 Task: Look for space in Catu, Brazil from 5th September, 2023 to 12th September, 2023 for 2 adults in price range Rs.10000 to Rs.15000.  With 1  bedroom having 1 bed and 1 bathroom. Property type can be house, flat, guest house, hotel. Booking option can be shelf check-in. Required host language is Spanish.
Action: Mouse moved to (444, 97)
Screenshot: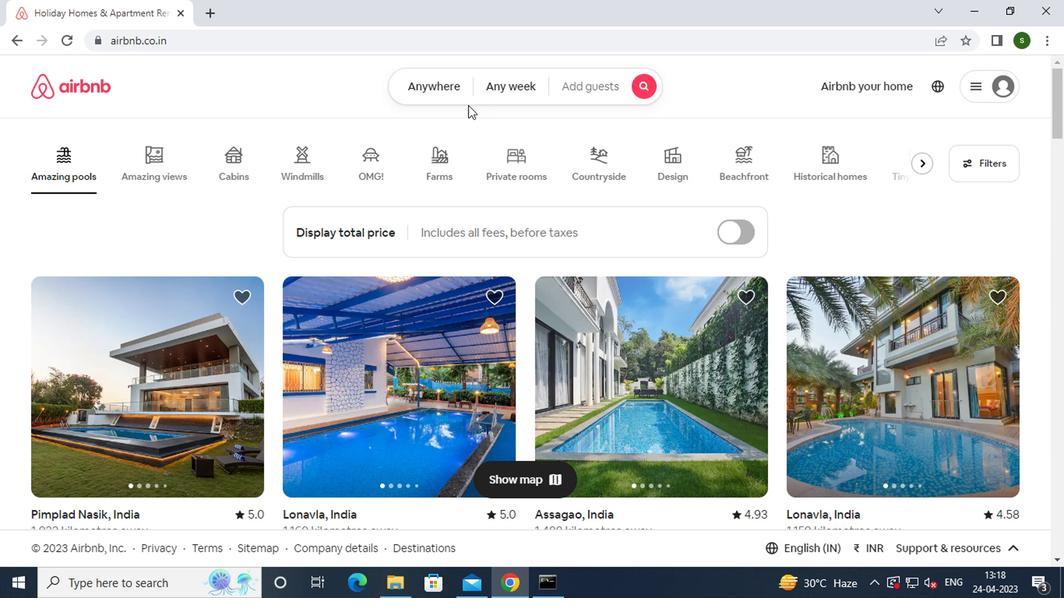 
Action: Mouse pressed left at (444, 97)
Screenshot: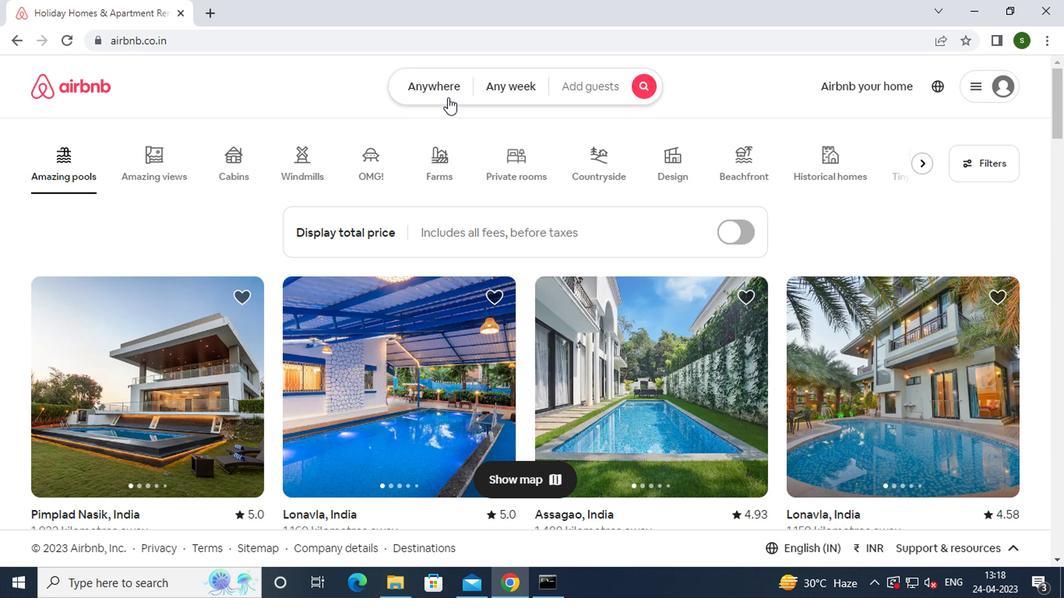 
Action: Mouse moved to (349, 145)
Screenshot: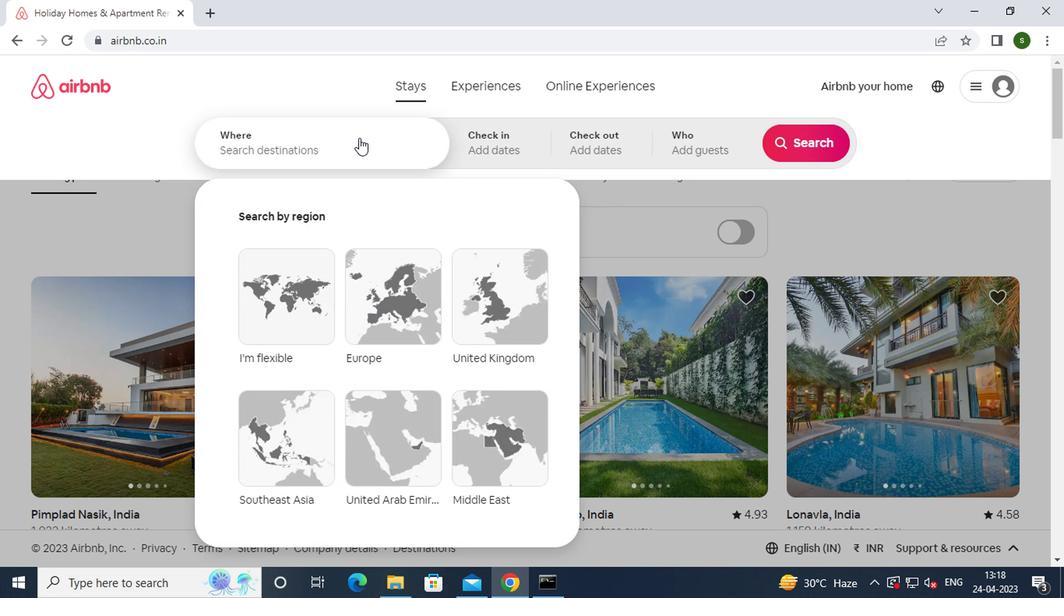 
Action: Mouse pressed left at (349, 145)
Screenshot: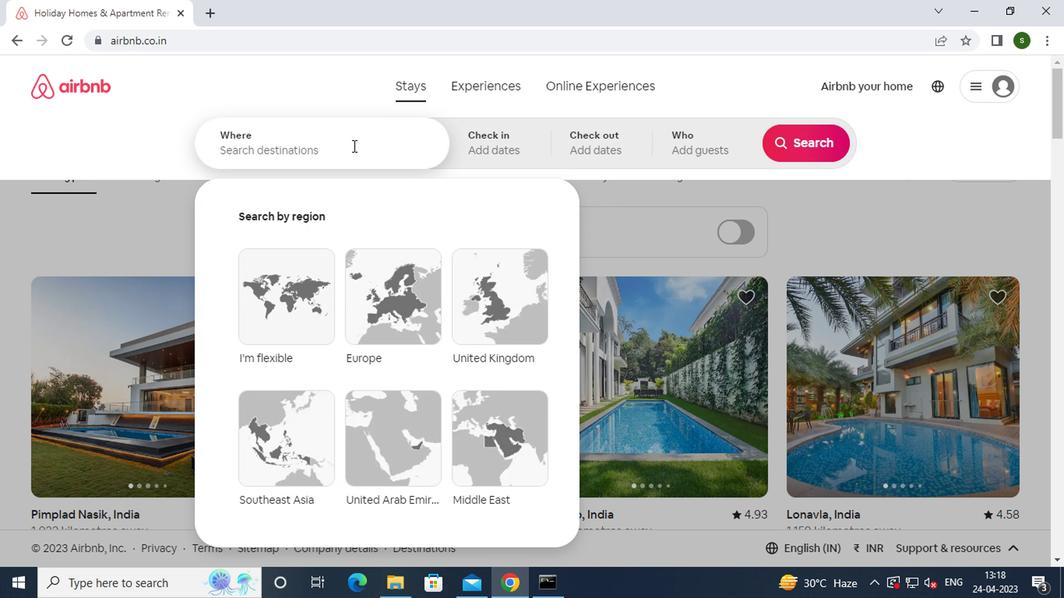 
Action: Key pressed c<Key.caps_lock>atu,<Key.space><Key.caps_lock>b<Key.caps_lock>razil<Key.enter>
Screenshot: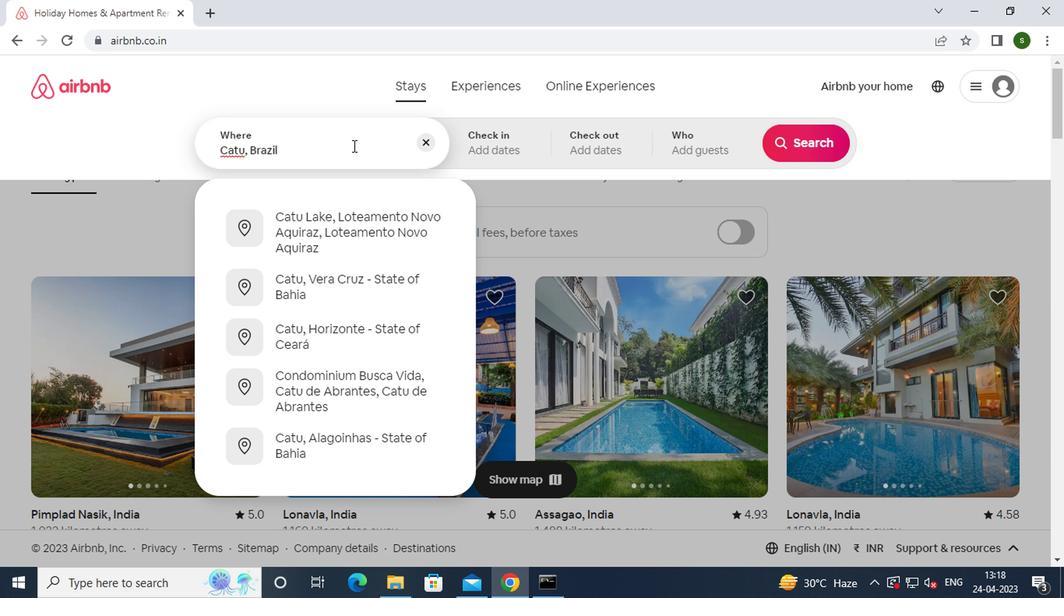 
Action: Mouse moved to (789, 268)
Screenshot: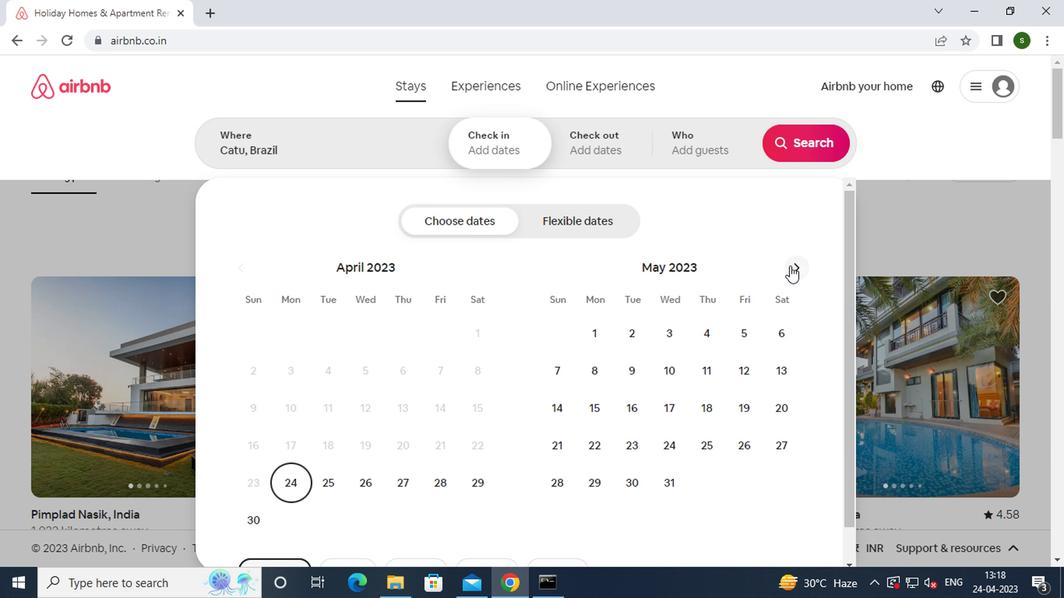 
Action: Mouse pressed left at (789, 268)
Screenshot: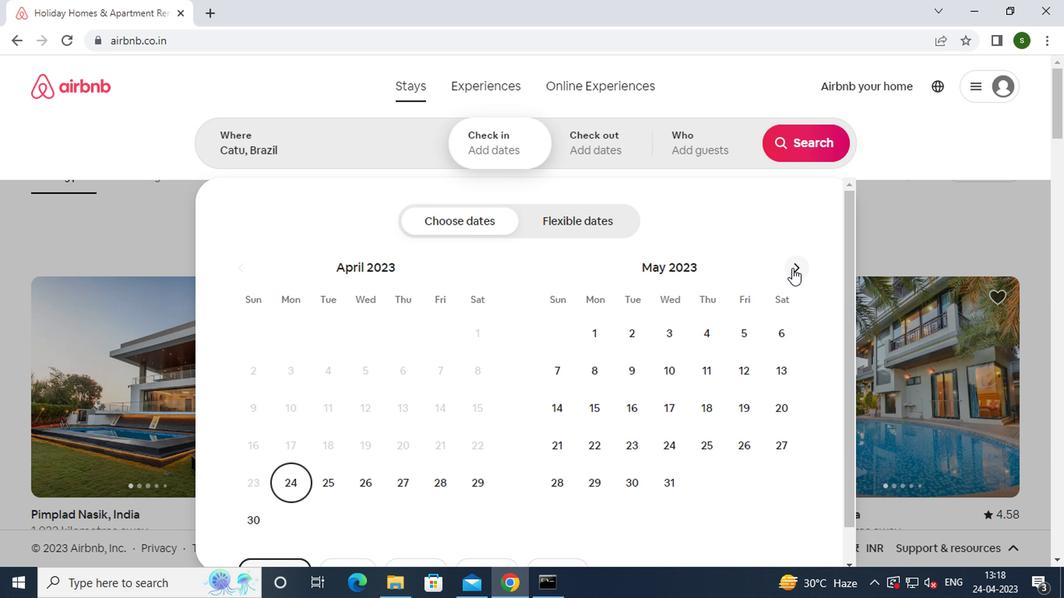 
Action: Mouse pressed left at (789, 268)
Screenshot: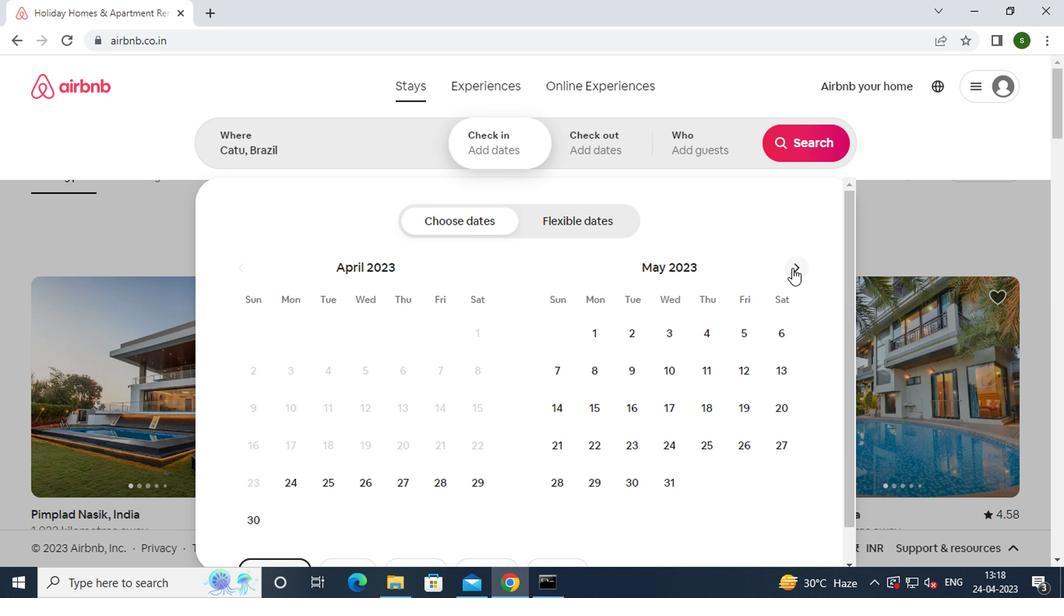 
Action: Mouse pressed left at (789, 268)
Screenshot: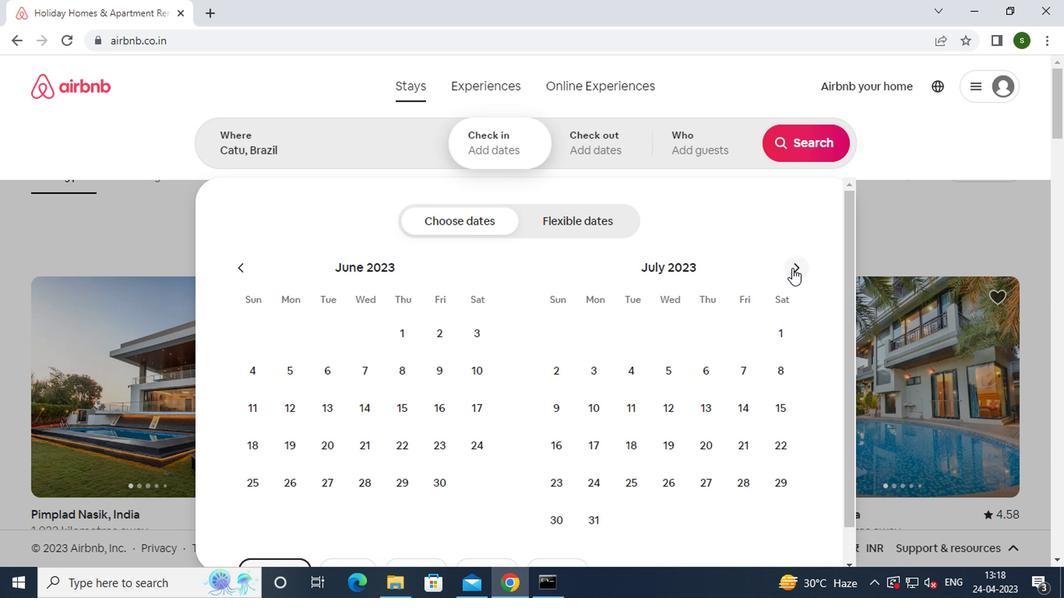 
Action: Mouse pressed left at (789, 268)
Screenshot: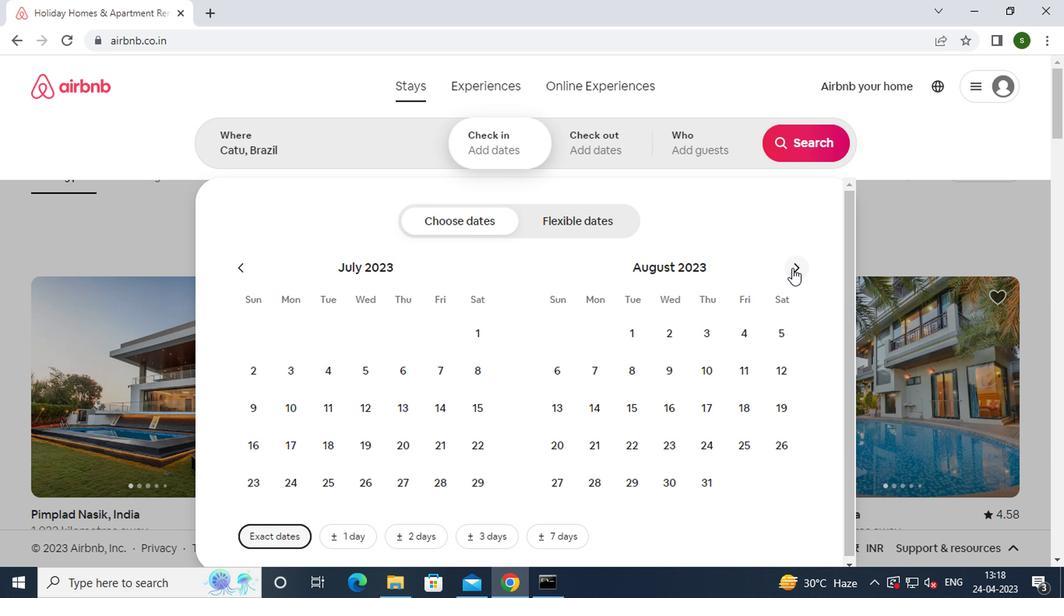 
Action: Mouse moved to (629, 373)
Screenshot: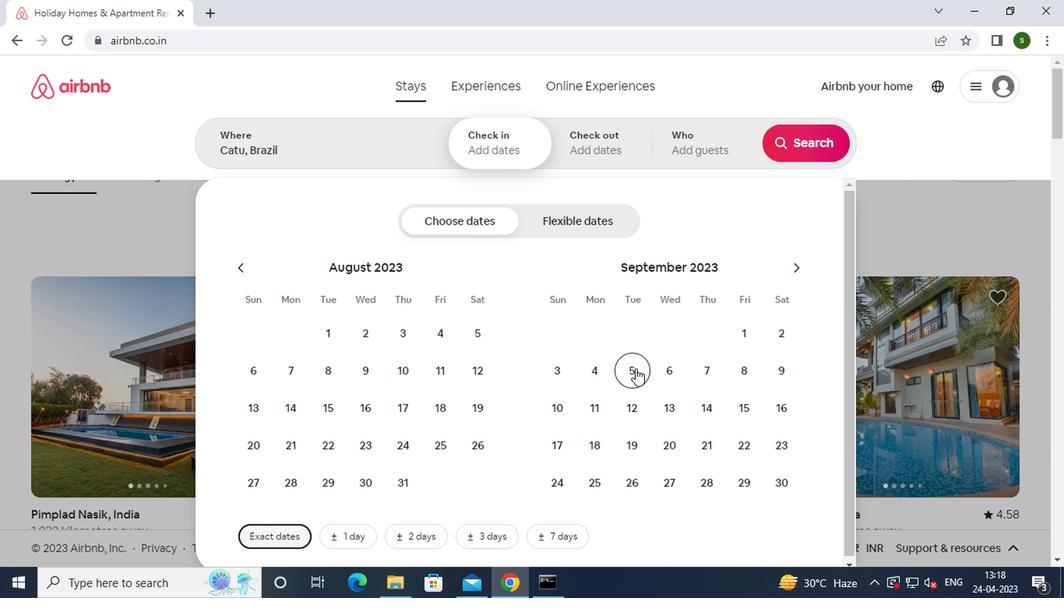 
Action: Mouse pressed left at (629, 373)
Screenshot: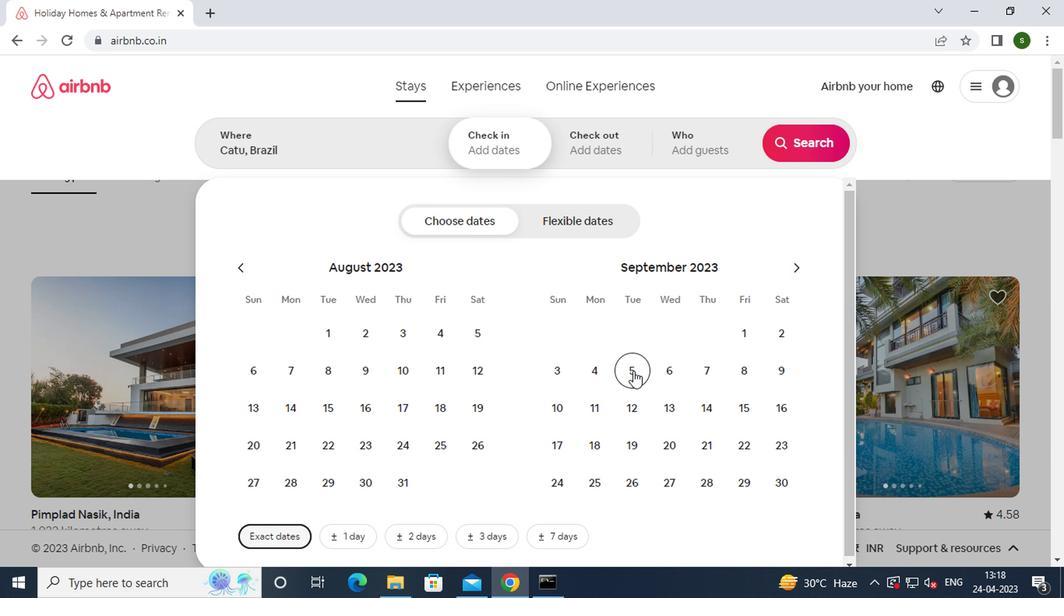 
Action: Mouse moved to (624, 407)
Screenshot: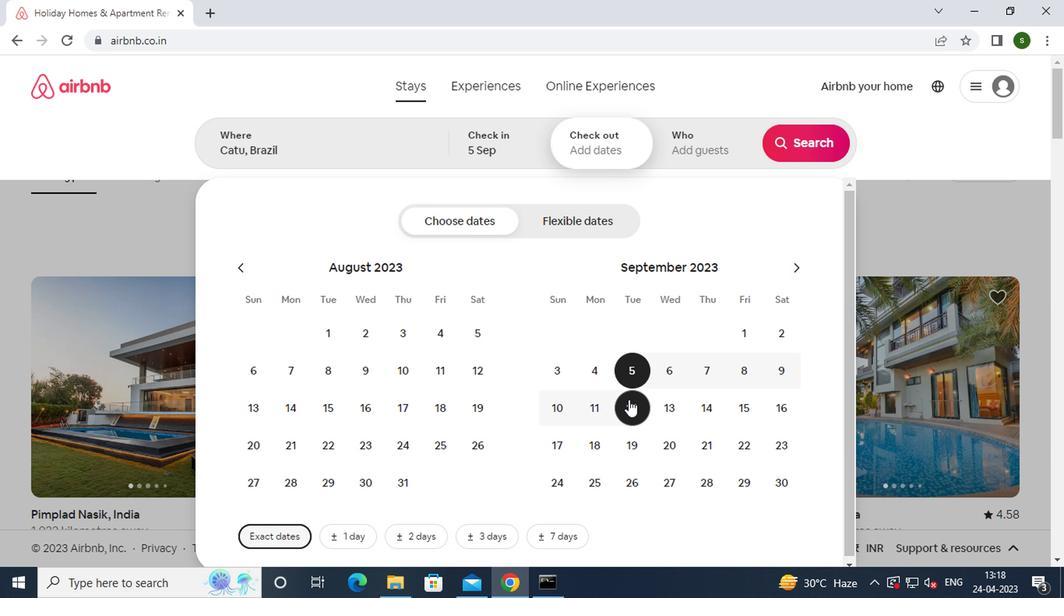 
Action: Mouse pressed left at (624, 407)
Screenshot: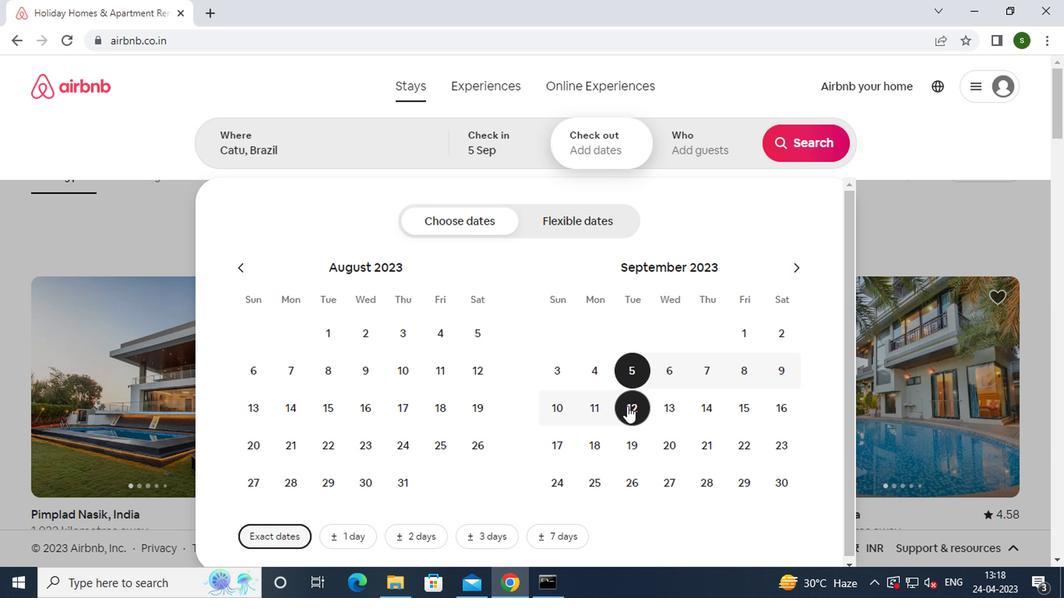 
Action: Mouse moved to (693, 138)
Screenshot: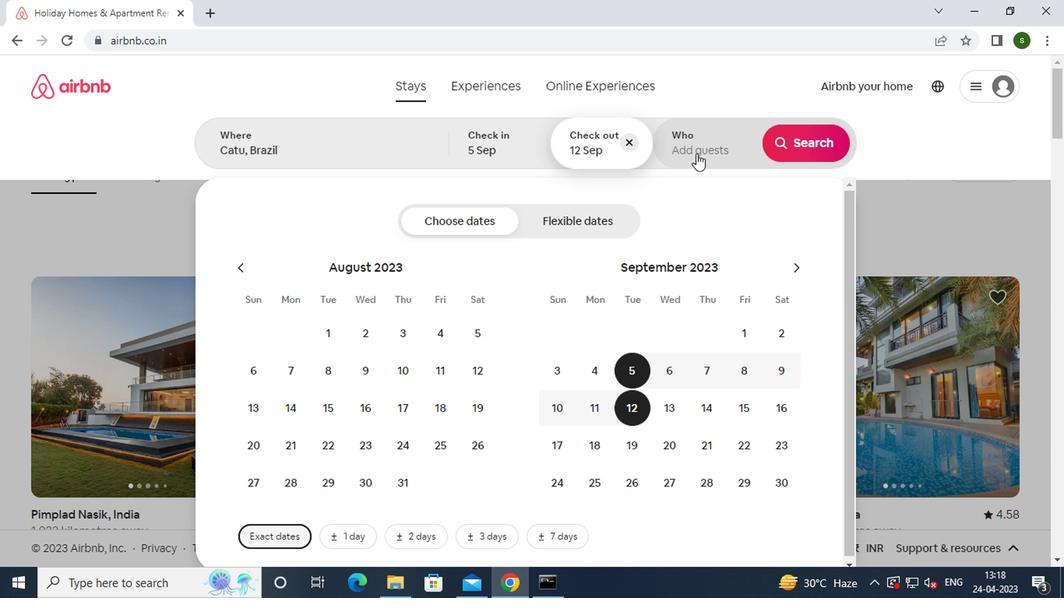 
Action: Mouse pressed left at (693, 138)
Screenshot: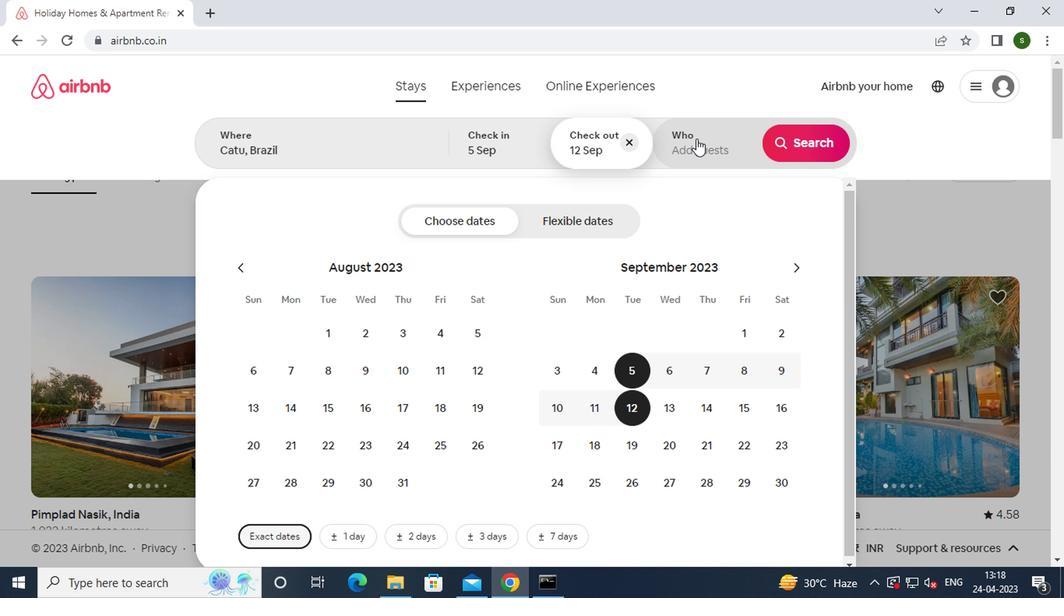 
Action: Mouse moved to (814, 223)
Screenshot: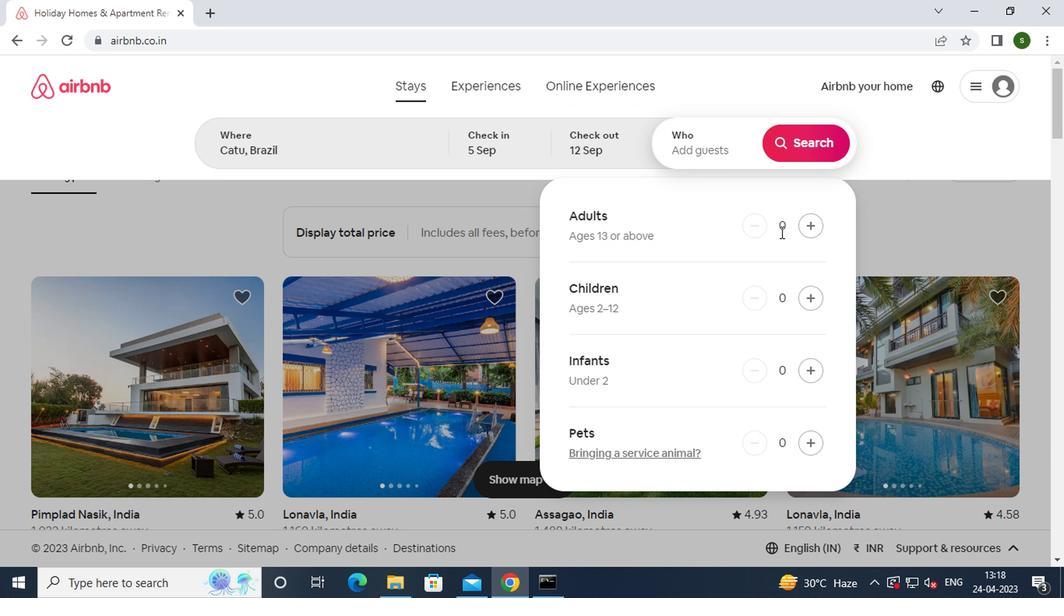 
Action: Mouse pressed left at (814, 223)
Screenshot: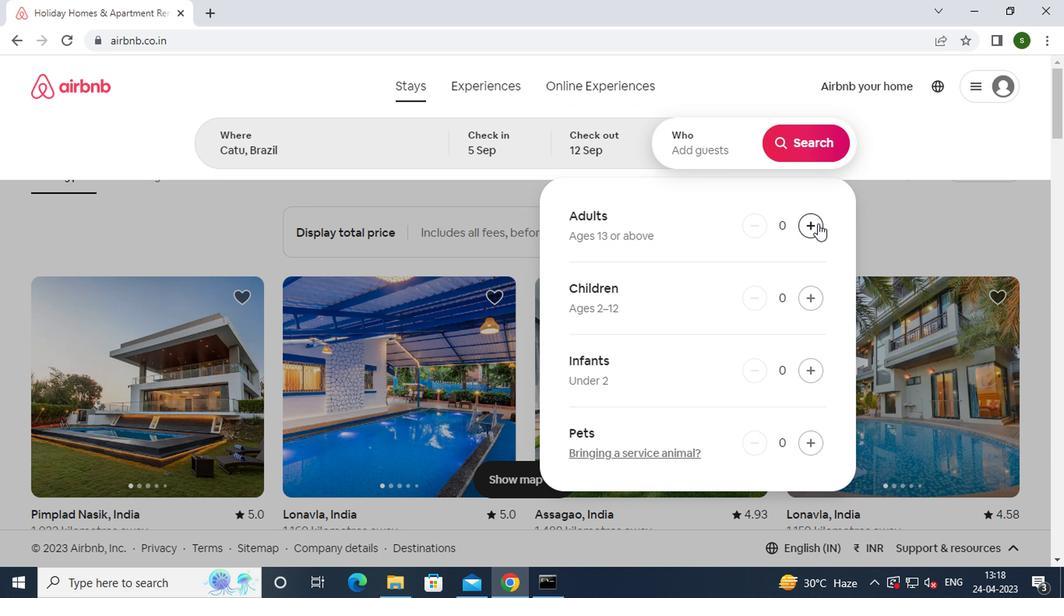 
Action: Mouse pressed left at (814, 223)
Screenshot: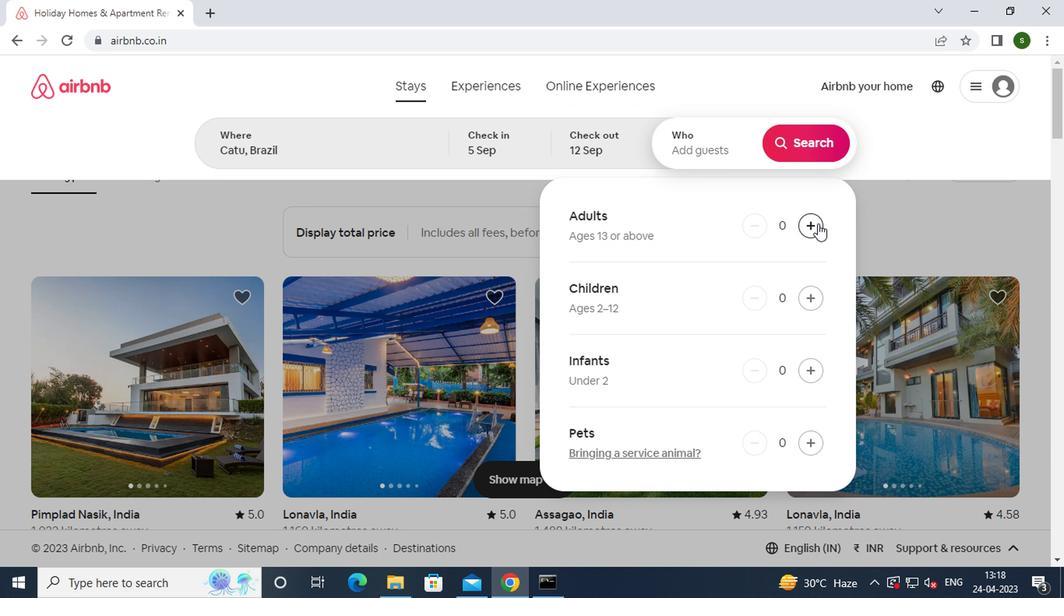 
Action: Mouse moved to (801, 151)
Screenshot: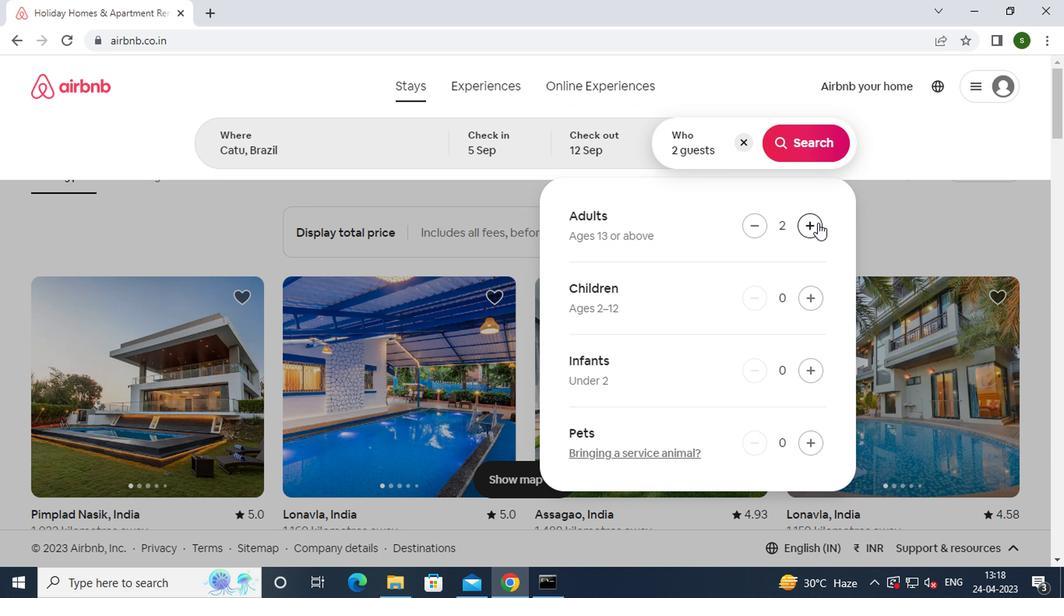 
Action: Mouse pressed left at (801, 151)
Screenshot: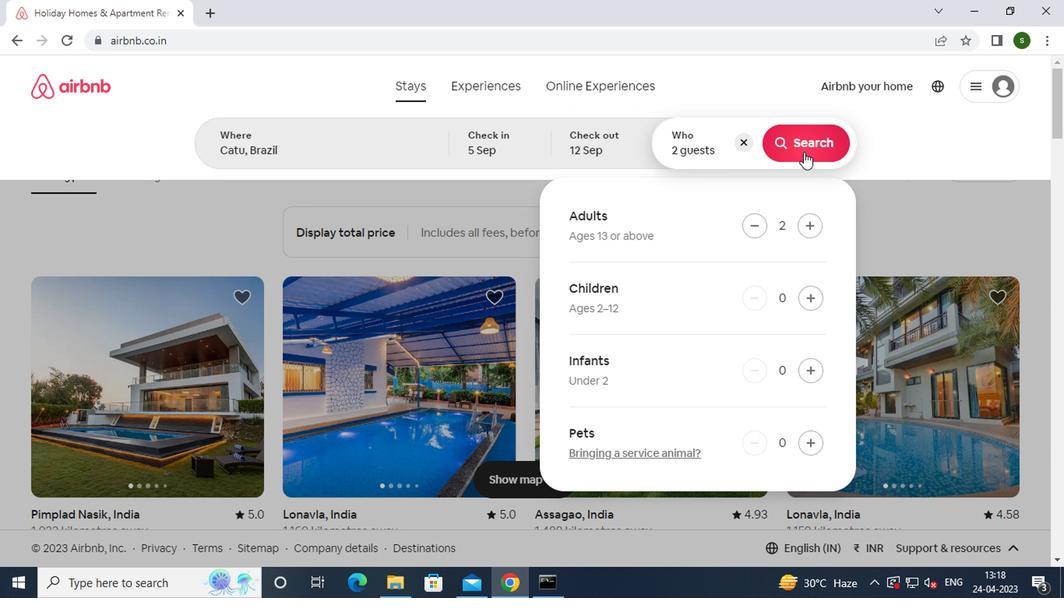 
Action: Mouse moved to (966, 140)
Screenshot: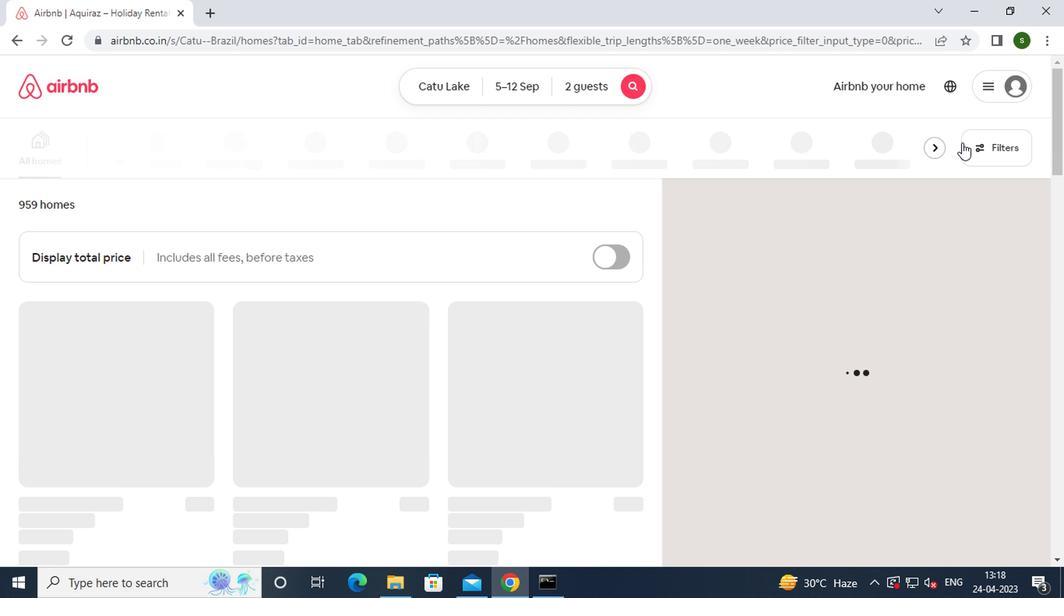 
Action: Mouse pressed left at (966, 140)
Screenshot: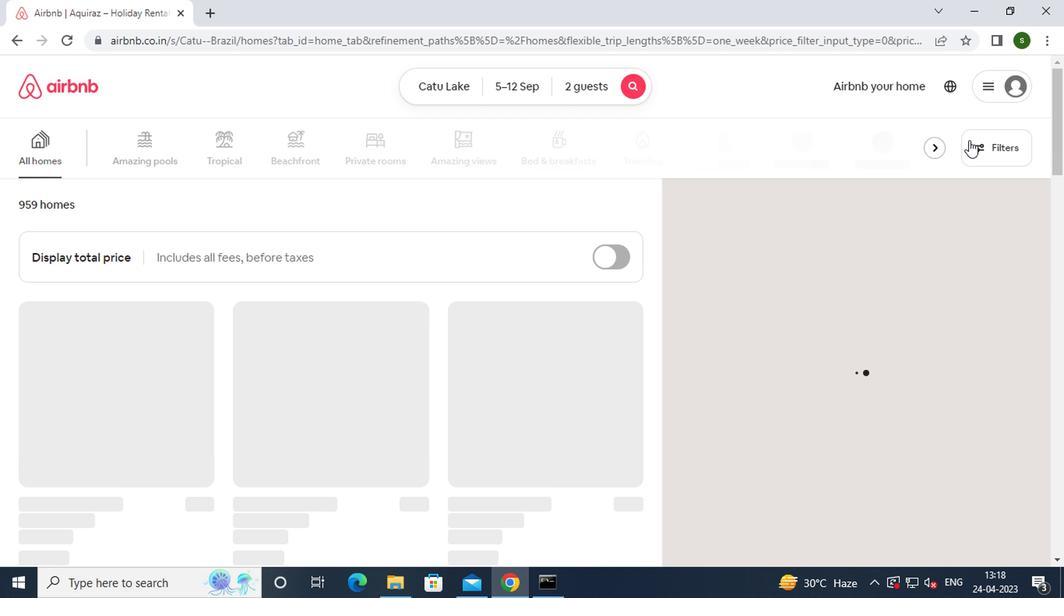 
Action: Mouse moved to (402, 354)
Screenshot: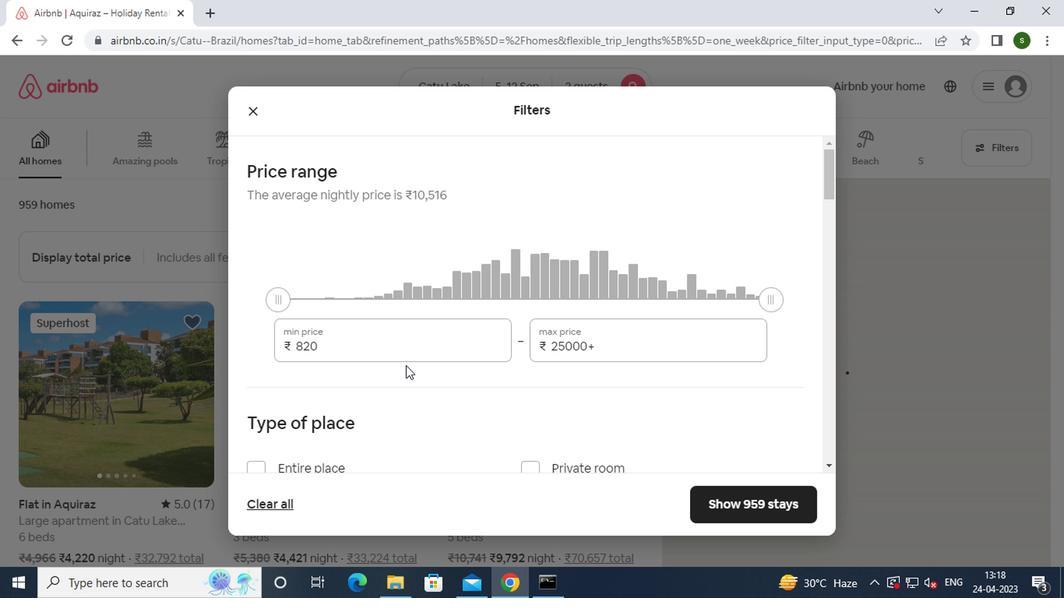 
Action: Mouse pressed left at (402, 354)
Screenshot: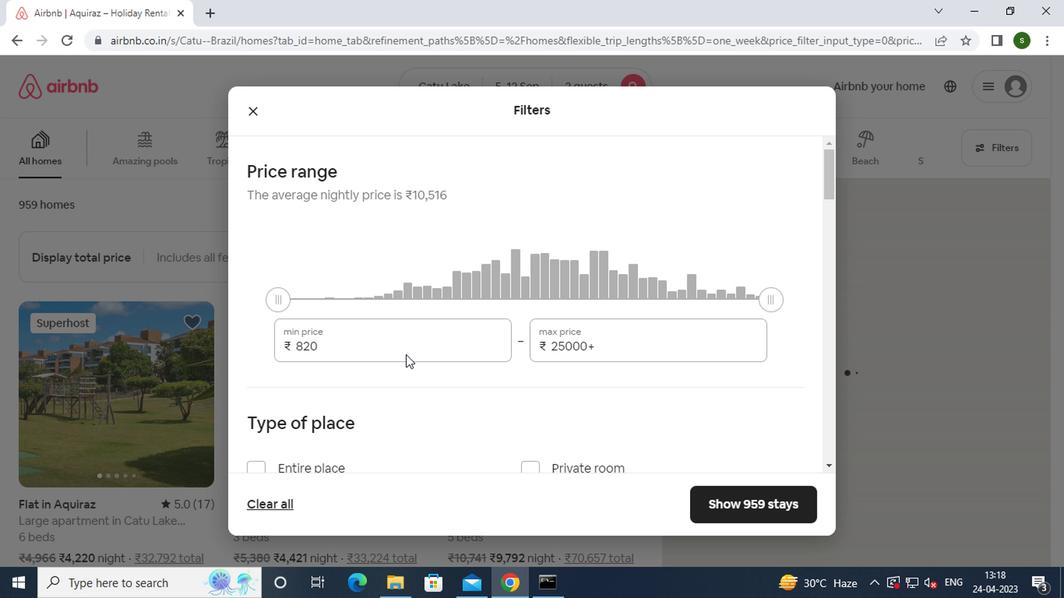 
Action: Mouse moved to (406, 348)
Screenshot: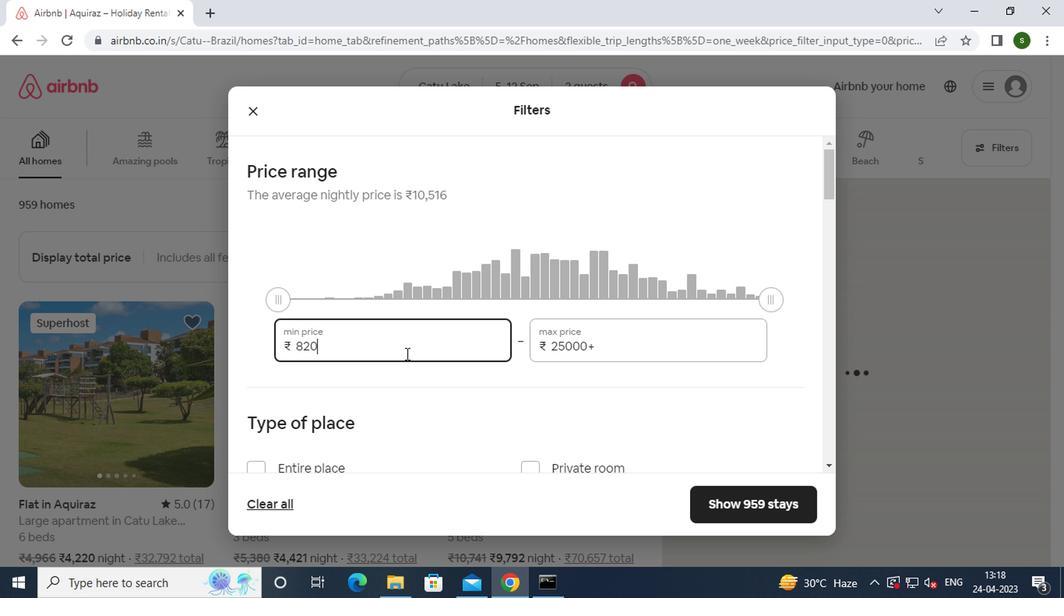 
Action: Key pressed <Key.backspace><Key.backspace><Key.backspace><Key.backspace><Key.backspace><Key.backspace><Key.backspace><Key.backspace><Key.backspace>10000
Screenshot: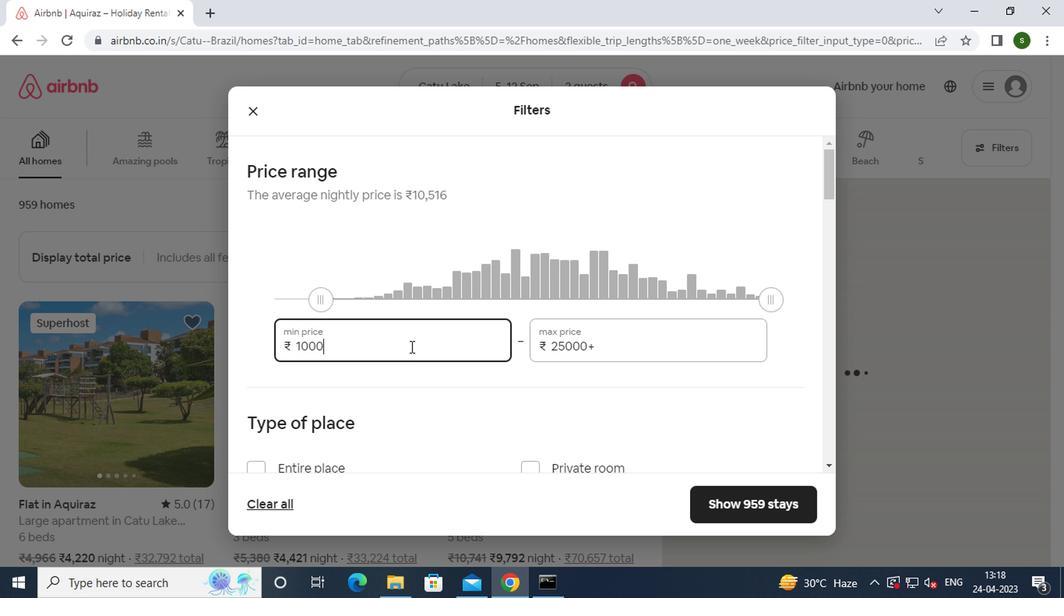
Action: Mouse moved to (628, 350)
Screenshot: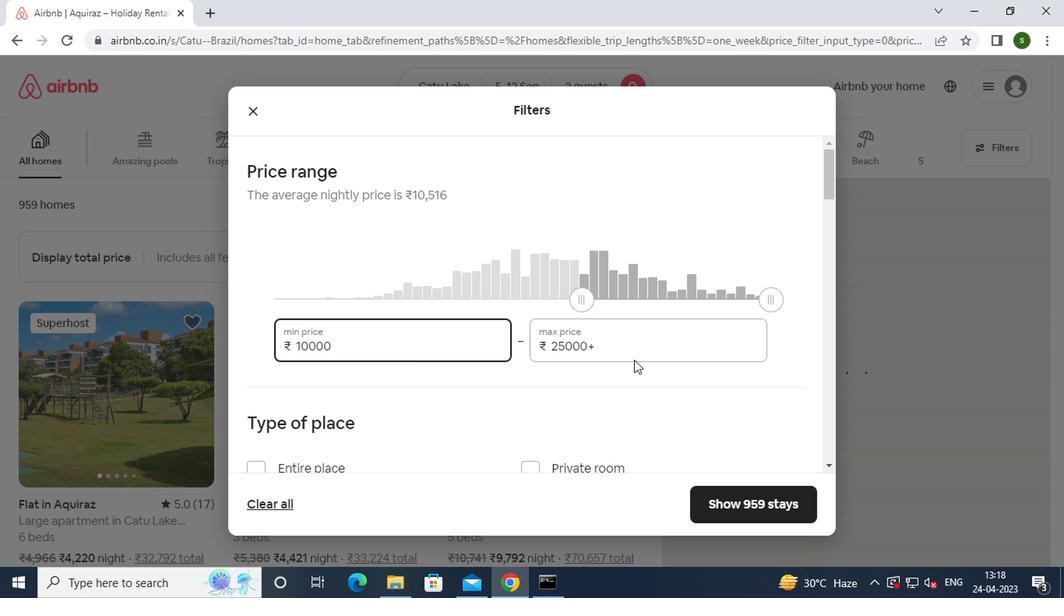 
Action: Mouse pressed left at (628, 350)
Screenshot: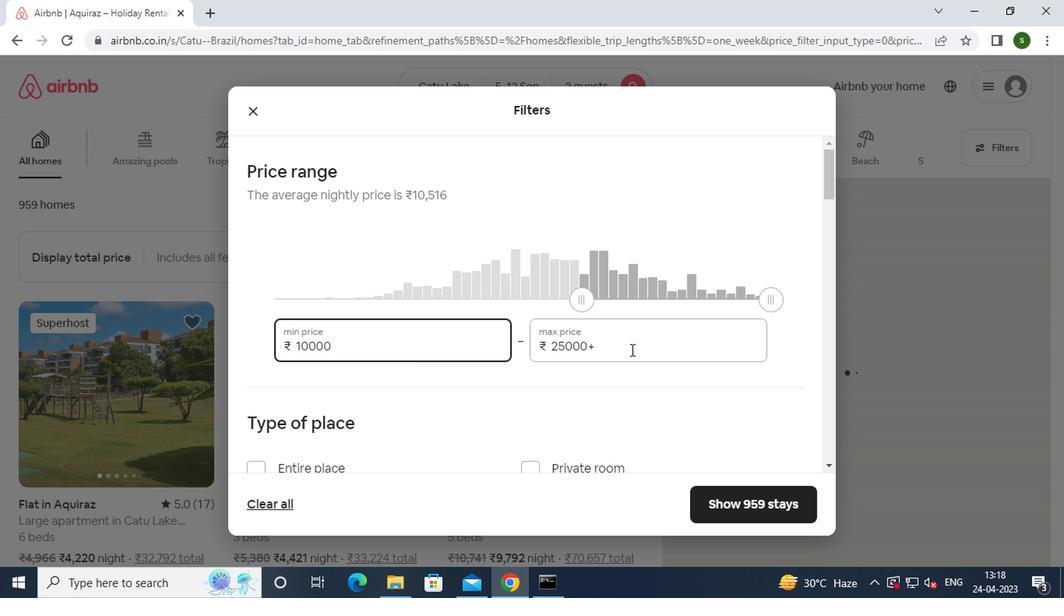 
Action: Key pressed <Key.backspace><Key.backspace><Key.backspace><Key.backspace><Key.backspace><Key.backspace><Key.backspace><Key.backspace><Key.backspace><Key.backspace>15000
Screenshot: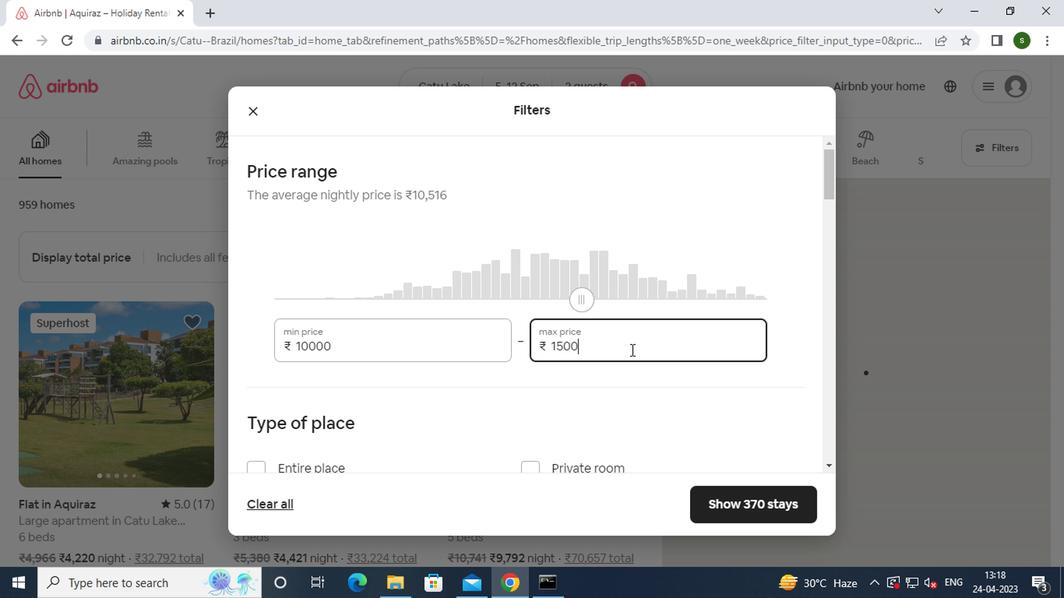 
Action: Mouse moved to (585, 440)
Screenshot: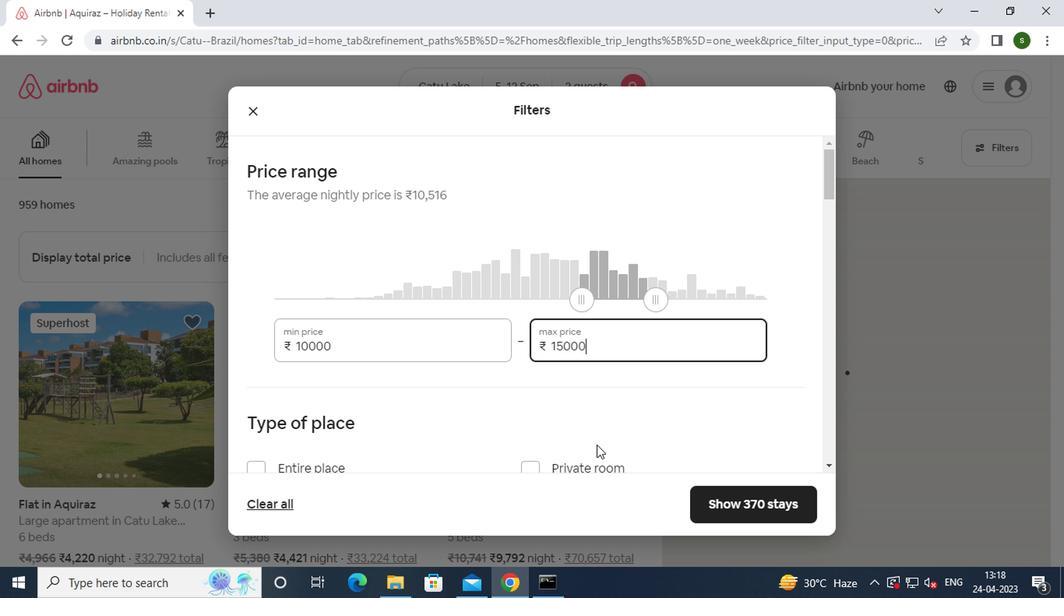 
Action: Mouse scrolled (585, 439) with delta (0, -1)
Screenshot: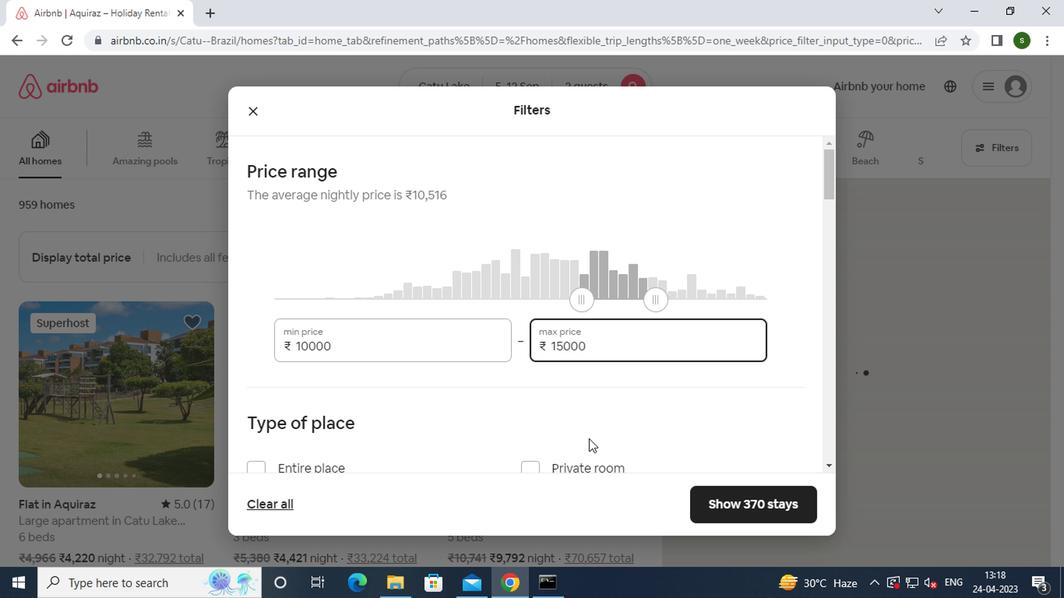 
Action: Mouse scrolled (585, 439) with delta (0, -1)
Screenshot: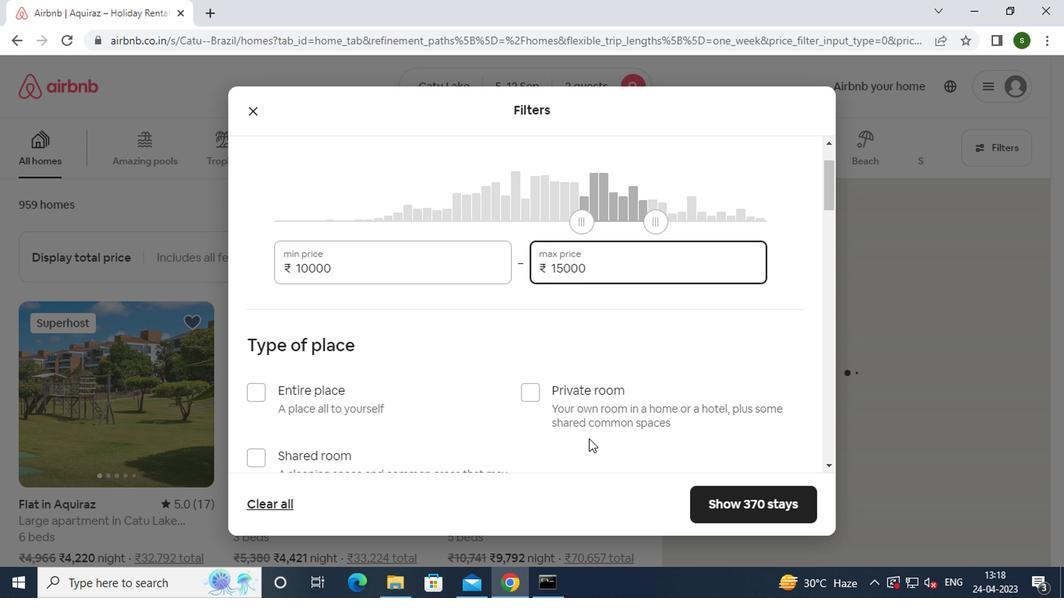 
Action: Mouse scrolled (585, 439) with delta (0, -1)
Screenshot: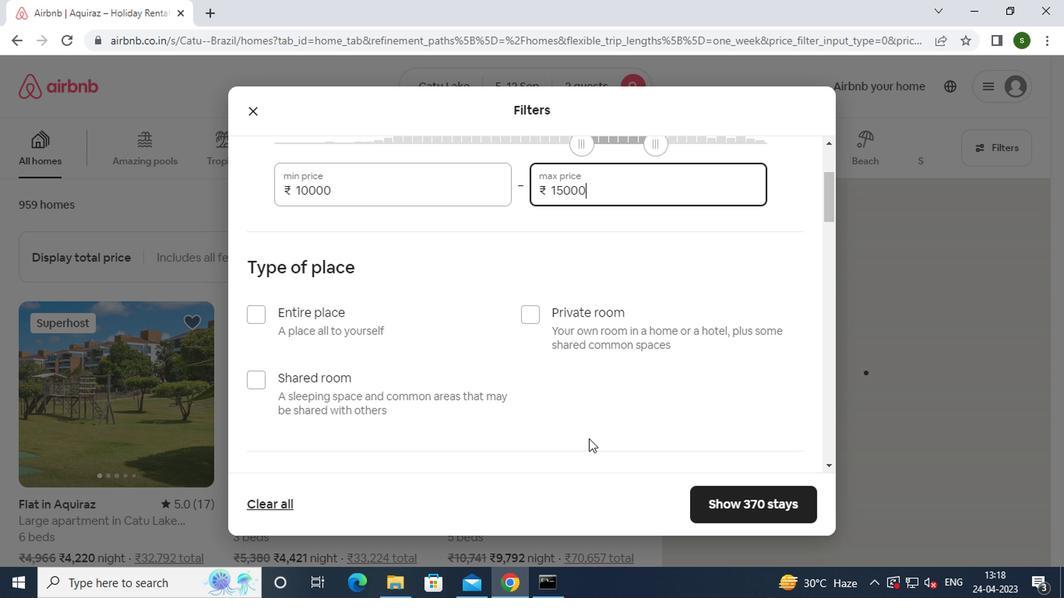 
Action: Mouse scrolled (585, 439) with delta (0, -1)
Screenshot: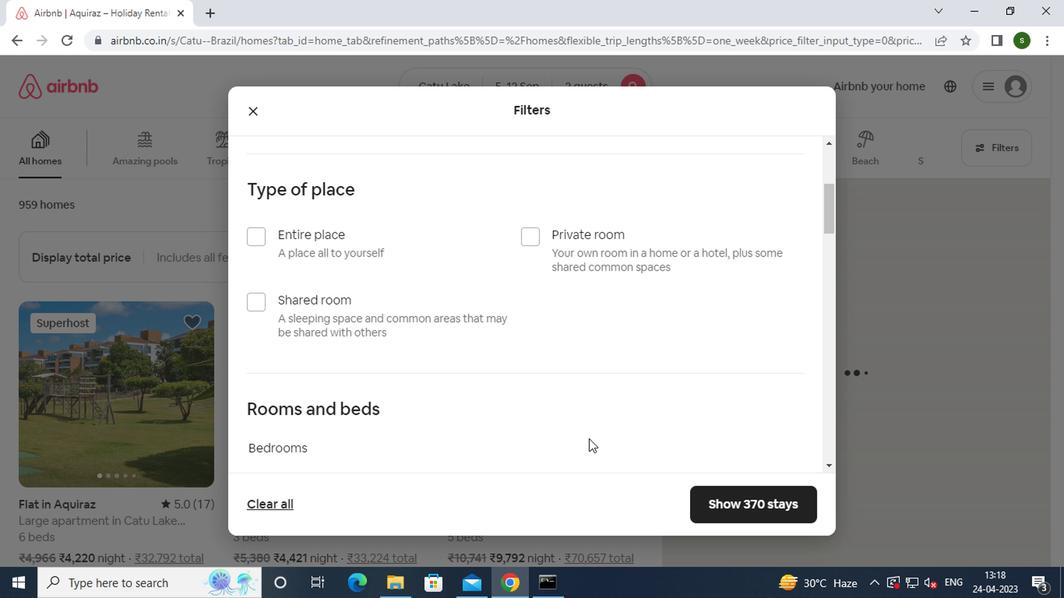 
Action: Mouse scrolled (585, 439) with delta (0, -1)
Screenshot: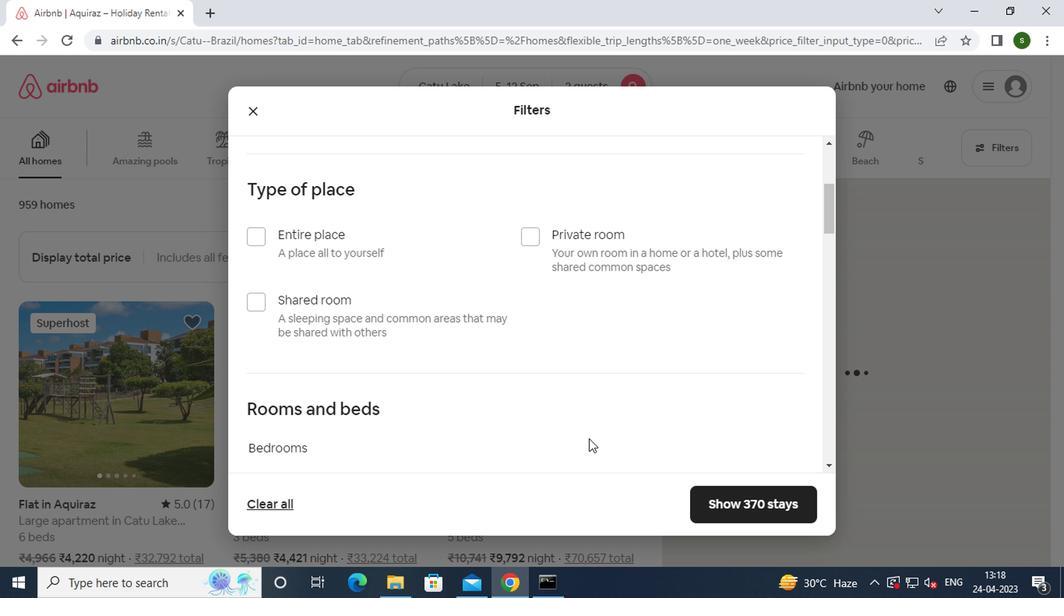 
Action: Mouse scrolled (585, 439) with delta (0, -1)
Screenshot: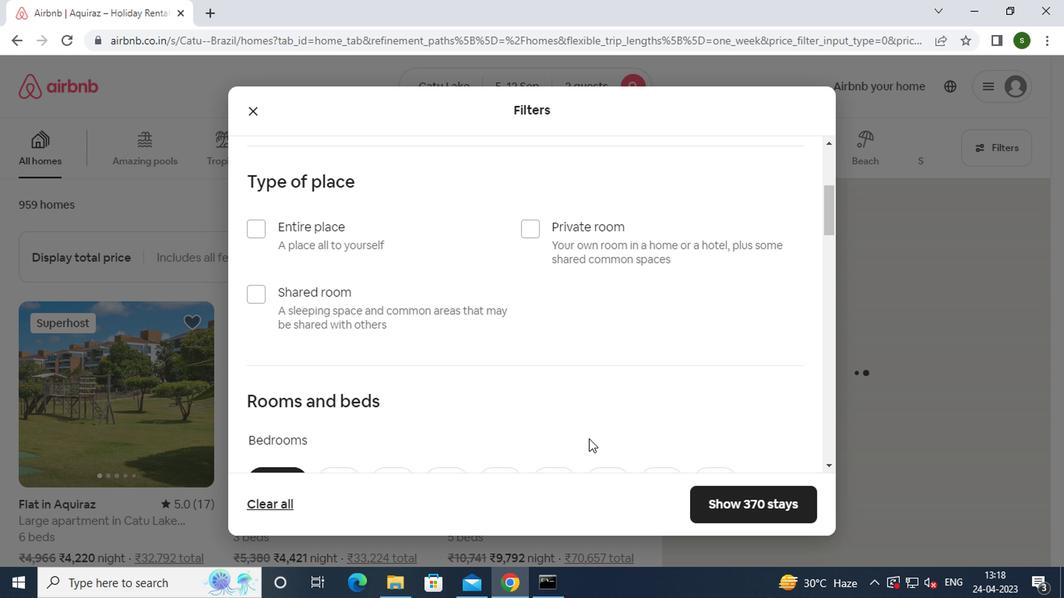 
Action: Mouse moved to (343, 256)
Screenshot: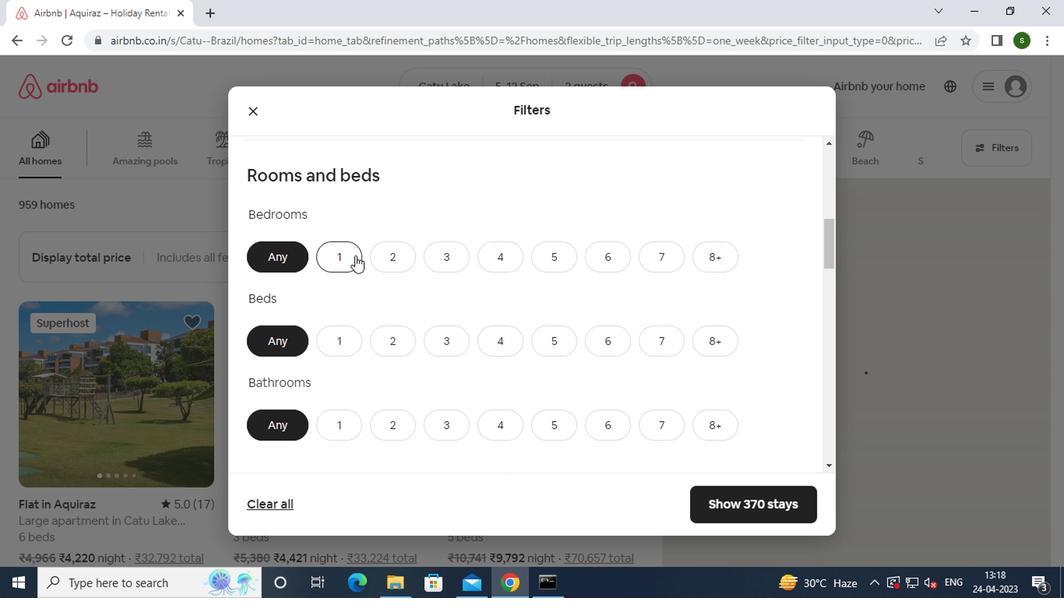 
Action: Mouse pressed left at (343, 256)
Screenshot: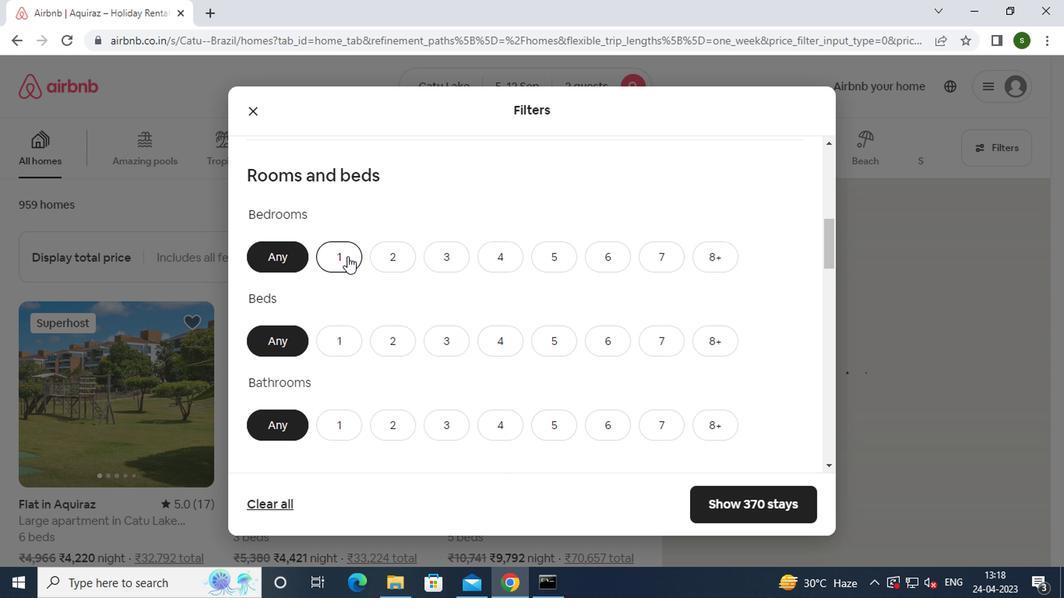
Action: Mouse moved to (345, 339)
Screenshot: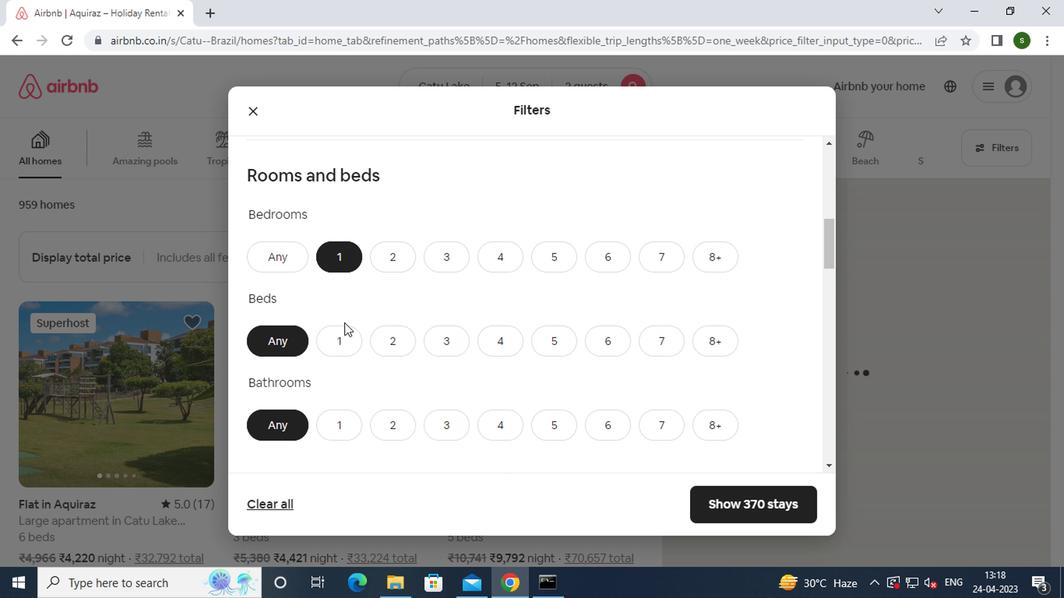 
Action: Mouse pressed left at (345, 339)
Screenshot: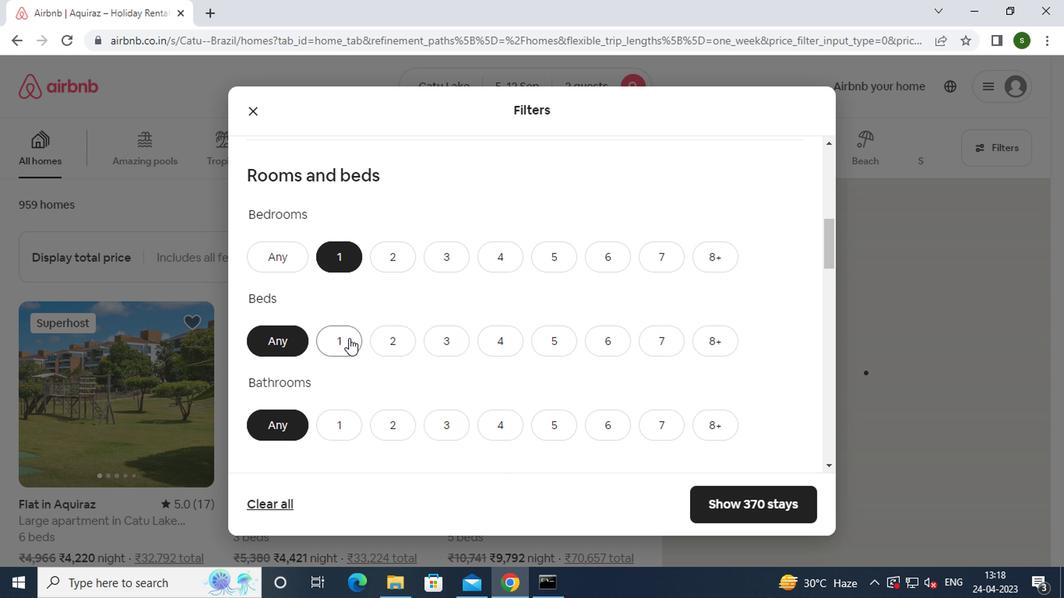 
Action: Mouse moved to (349, 426)
Screenshot: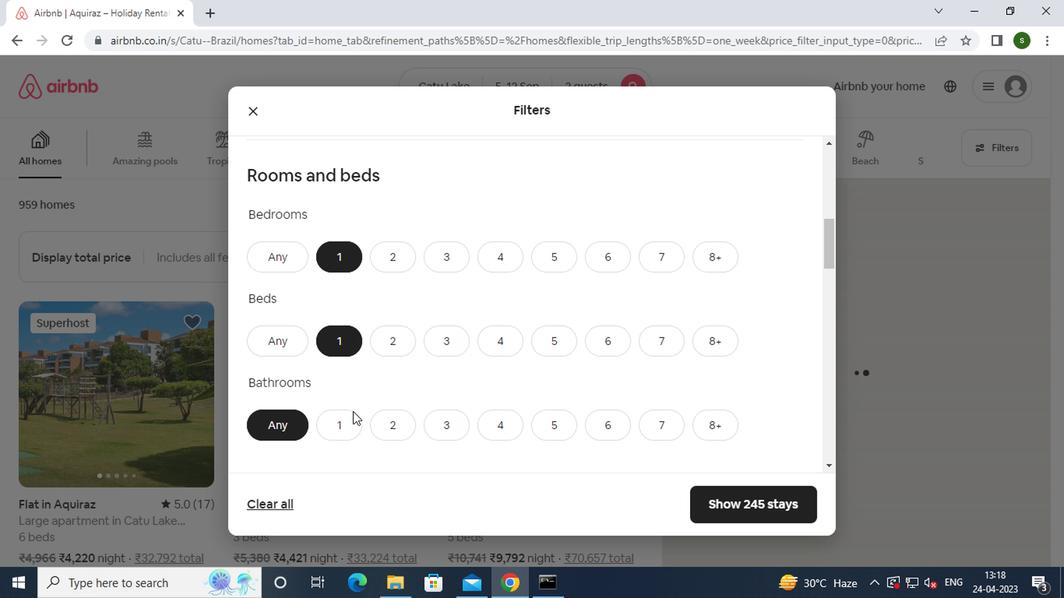 
Action: Mouse pressed left at (349, 426)
Screenshot: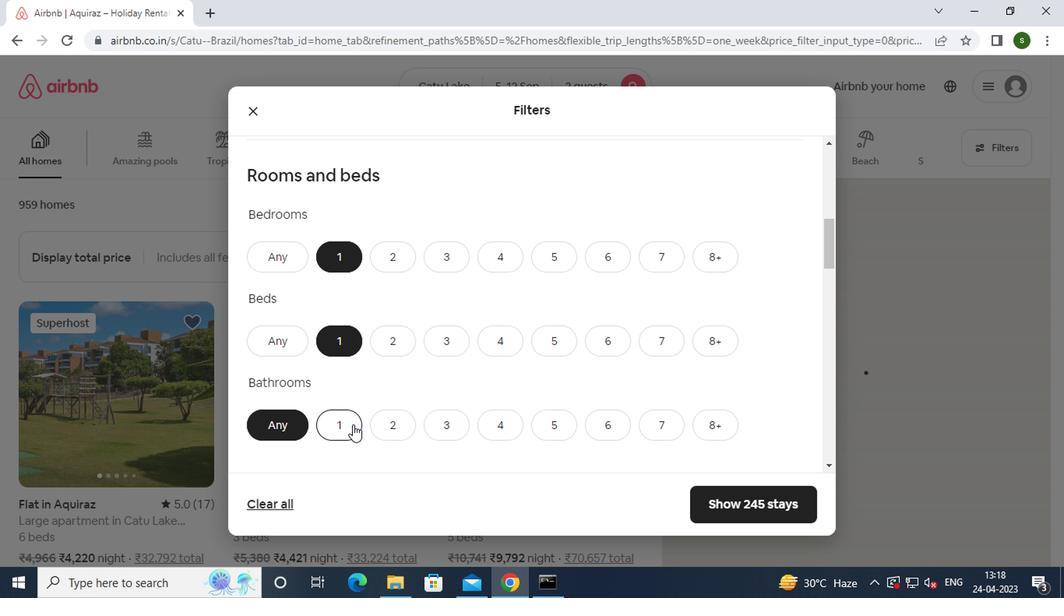 
Action: Mouse moved to (395, 385)
Screenshot: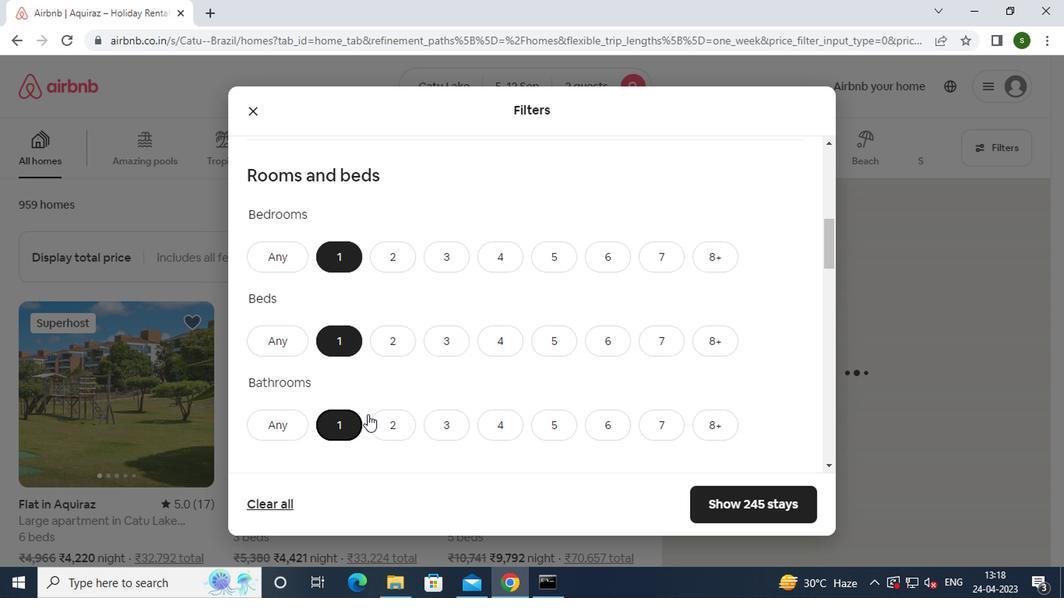 
Action: Mouse scrolled (395, 384) with delta (0, 0)
Screenshot: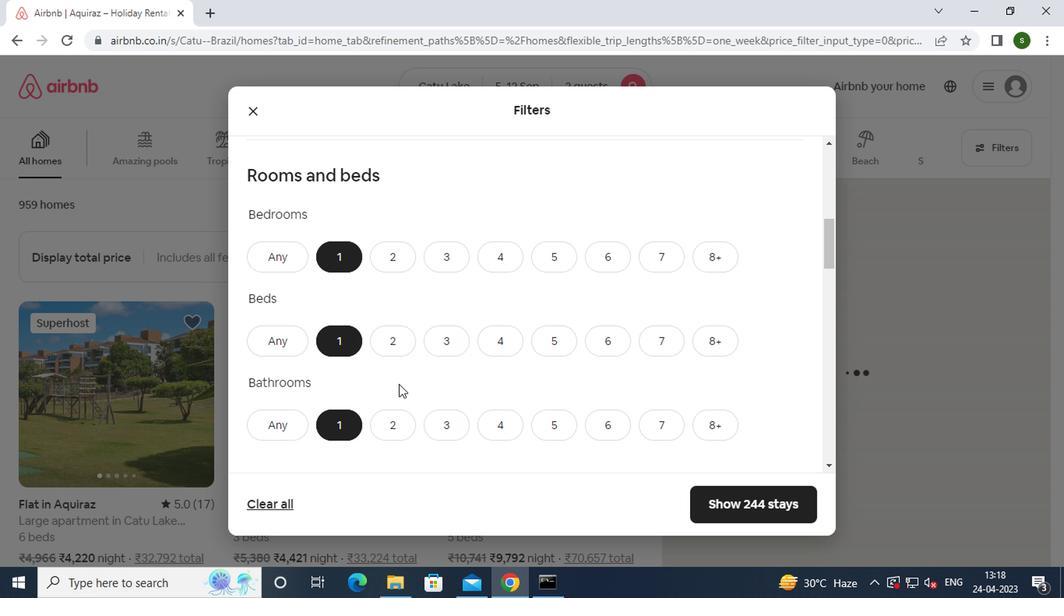 
Action: Mouse scrolled (395, 384) with delta (0, 0)
Screenshot: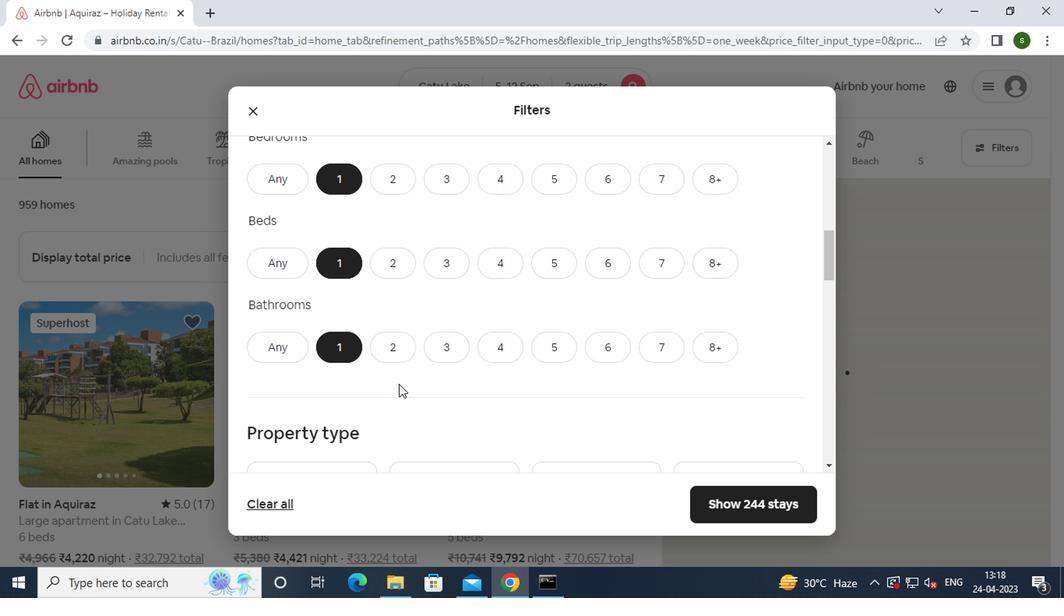 
Action: Mouse scrolled (395, 384) with delta (0, 0)
Screenshot: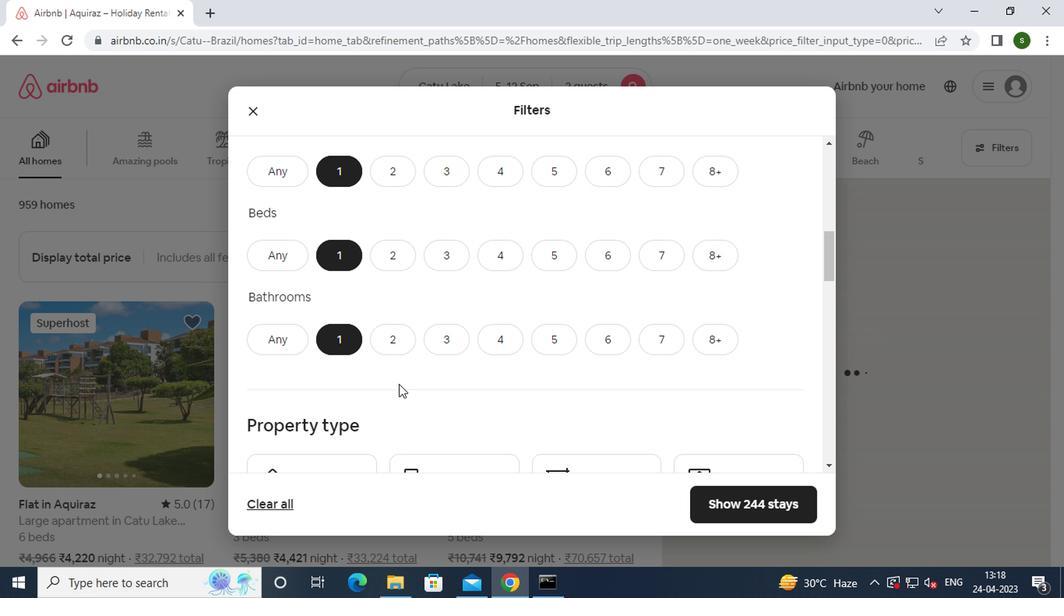 
Action: Mouse moved to (334, 366)
Screenshot: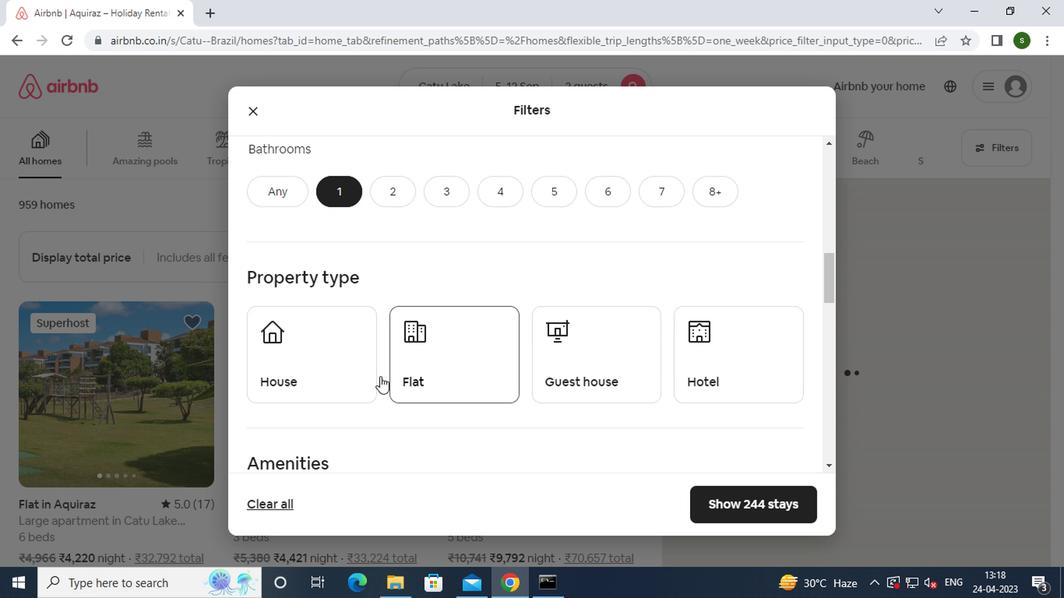 
Action: Mouse pressed left at (334, 366)
Screenshot: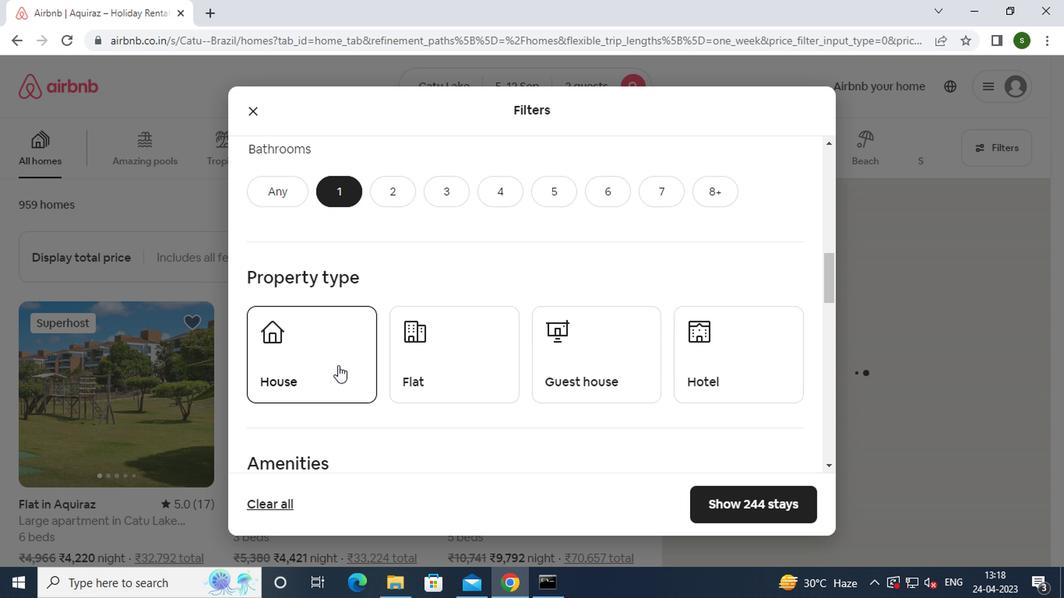 
Action: Mouse moved to (430, 365)
Screenshot: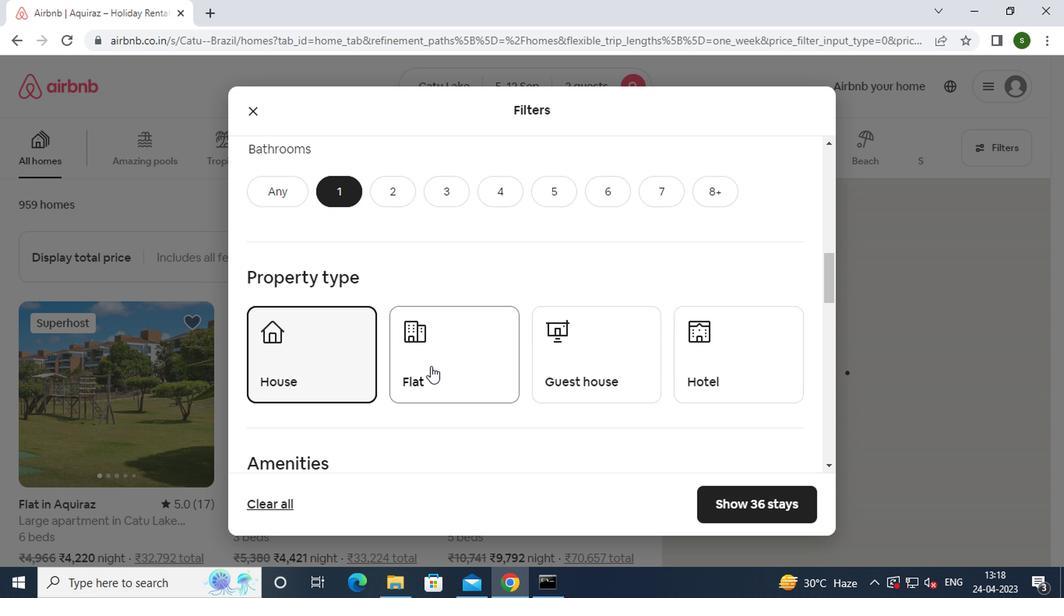 
Action: Mouse pressed left at (430, 365)
Screenshot: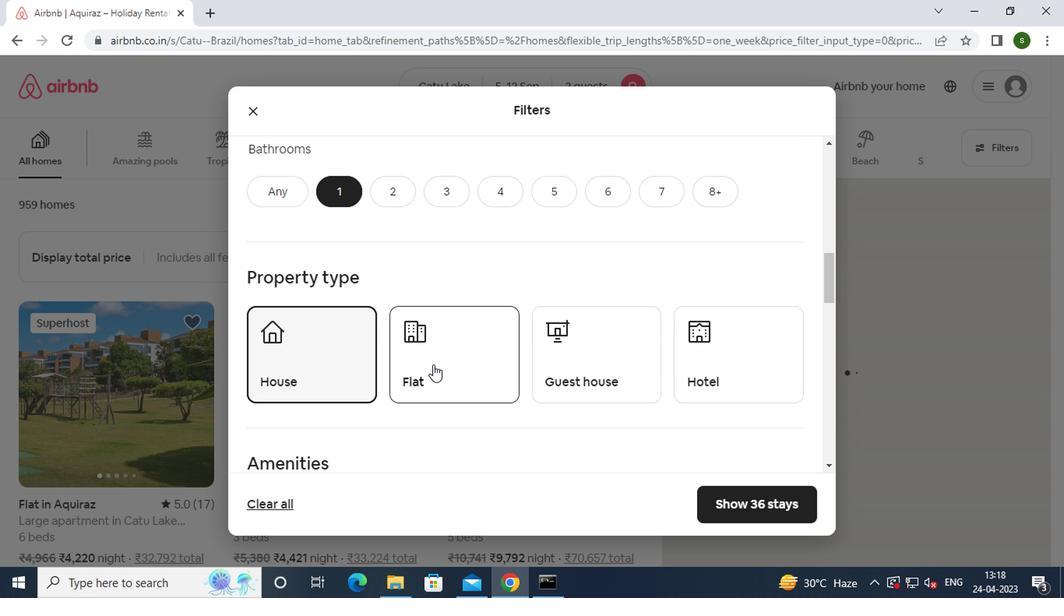 
Action: Mouse moved to (557, 345)
Screenshot: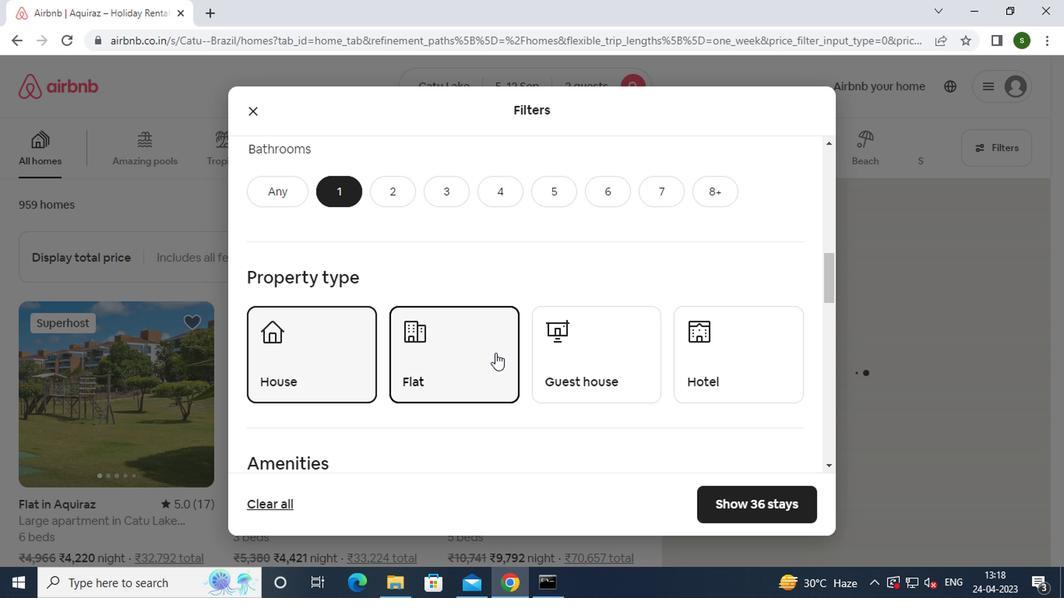 
Action: Mouse pressed left at (557, 345)
Screenshot: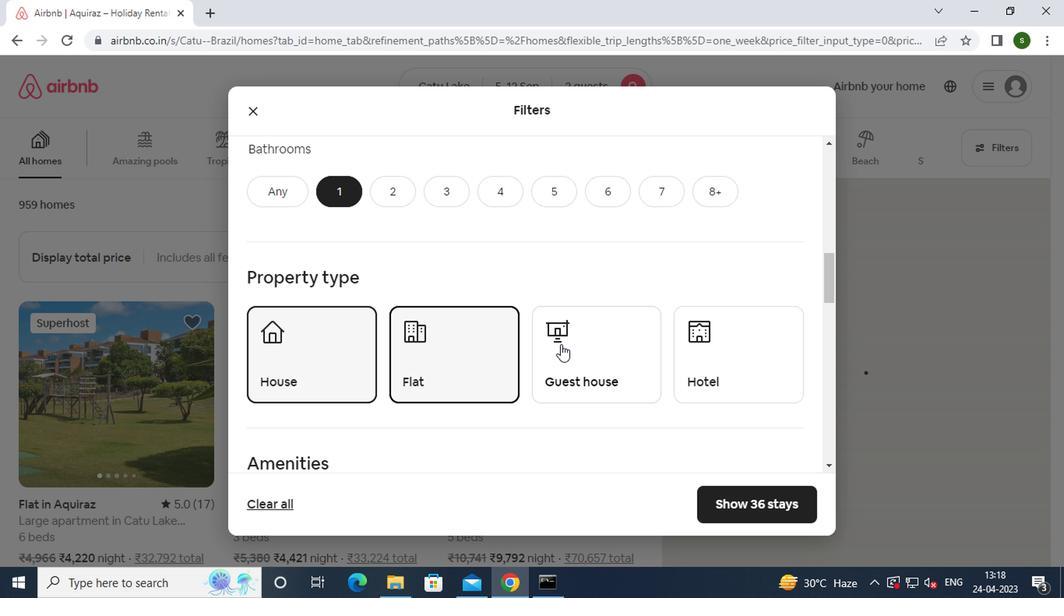 
Action: Mouse moved to (705, 340)
Screenshot: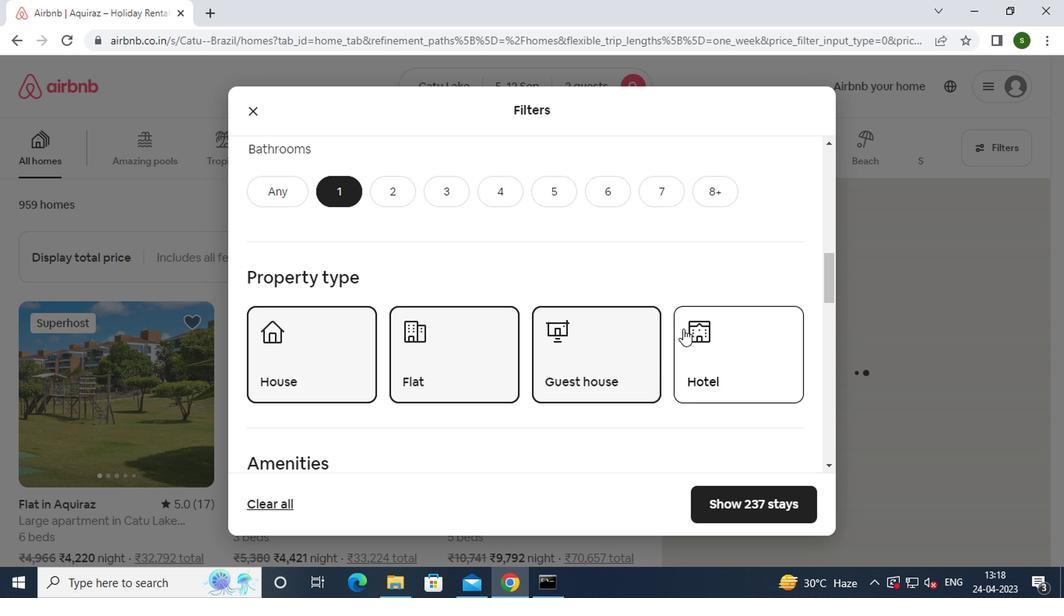 
Action: Mouse pressed left at (705, 340)
Screenshot: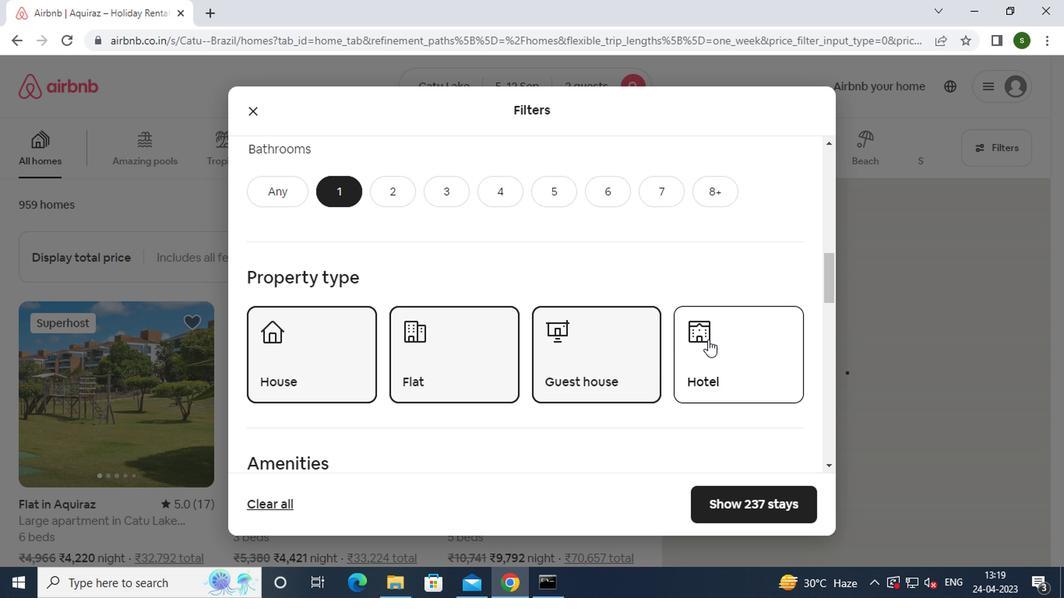 
Action: Mouse moved to (610, 338)
Screenshot: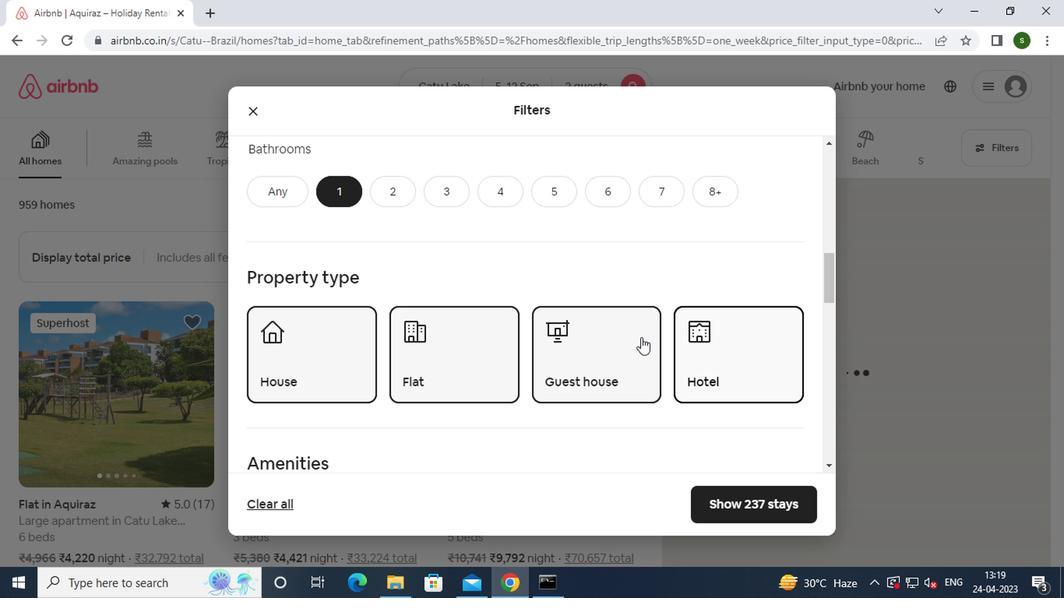 
Action: Mouse scrolled (610, 337) with delta (0, -1)
Screenshot: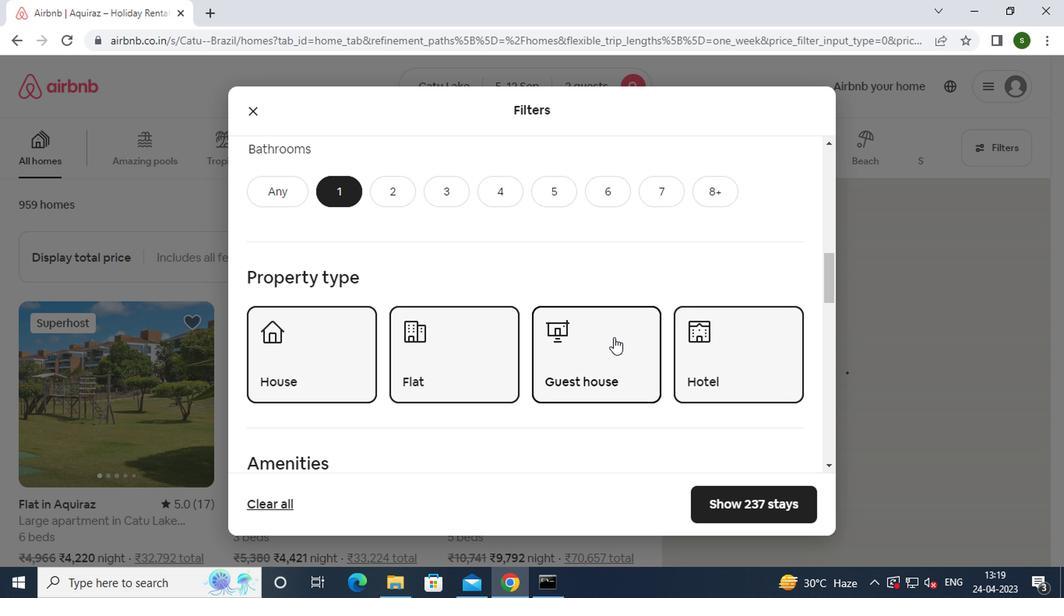 
Action: Mouse scrolled (610, 337) with delta (0, -1)
Screenshot: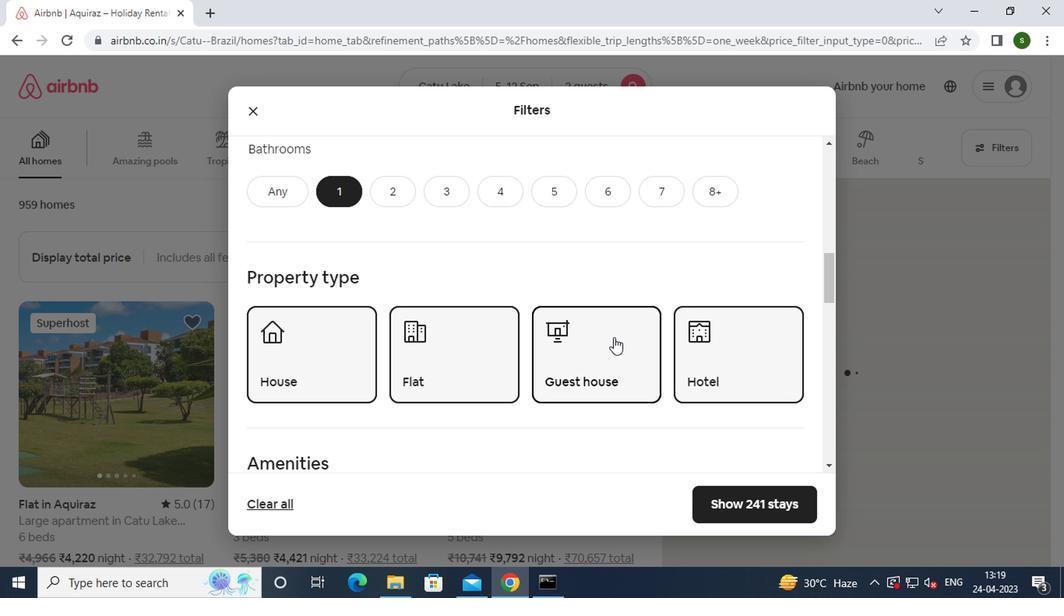 
Action: Mouse scrolled (610, 337) with delta (0, -1)
Screenshot: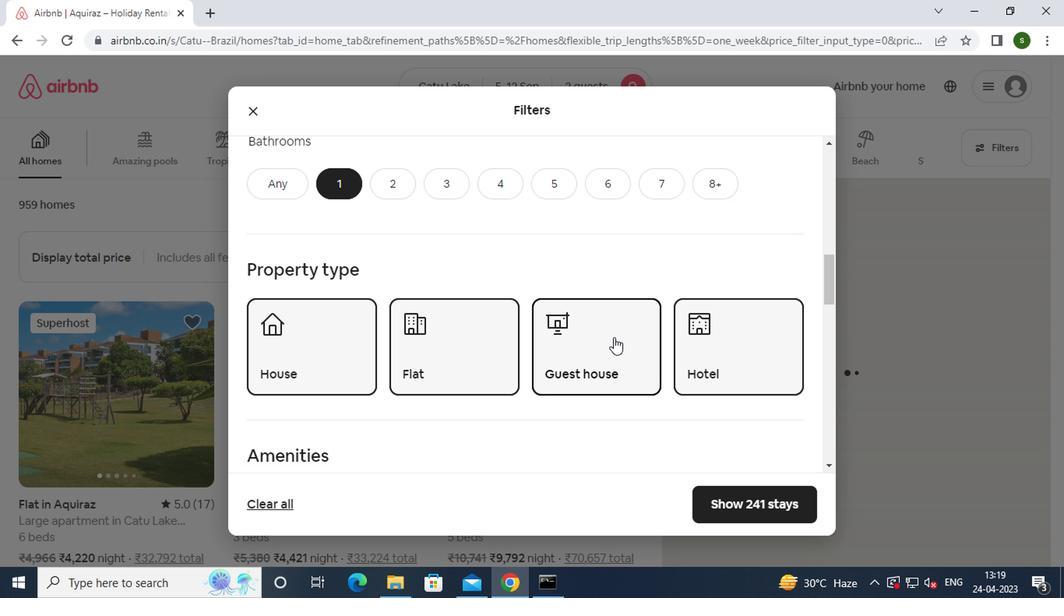 
Action: Mouse scrolled (610, 337) with delta (0, -1)
Screenshot: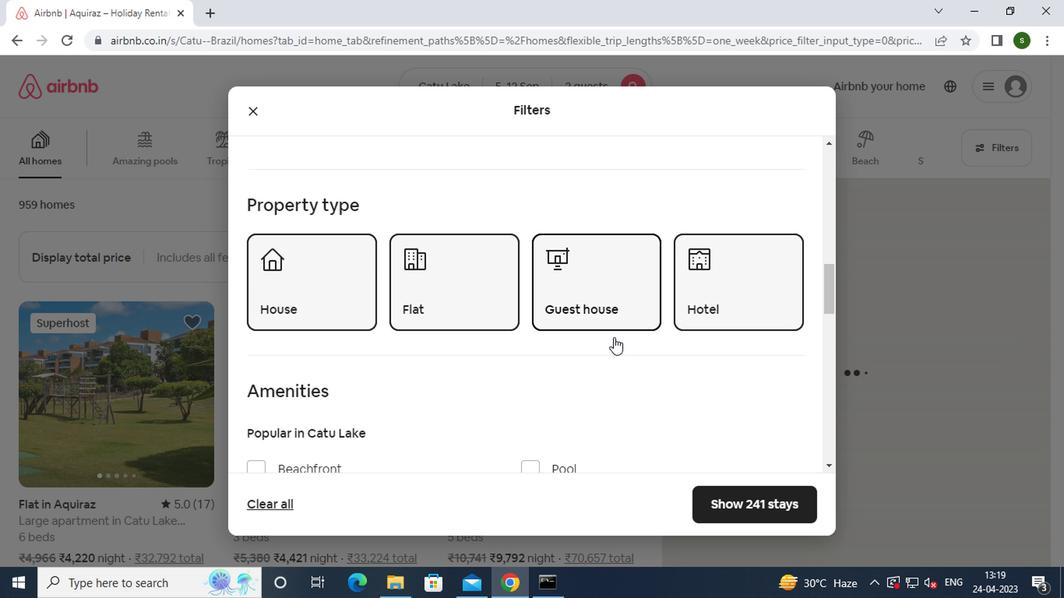 
Action: Mouse scrolled (610, 337) with delta (0, -1)
Screenshot: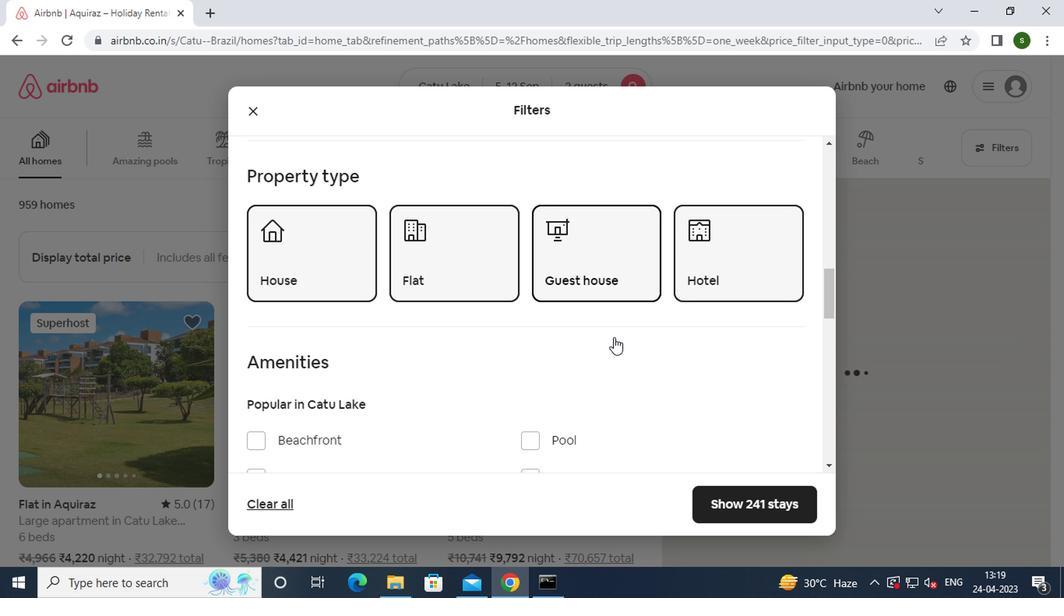 
Action: Mouse moved to (764, 445)
Screenshot: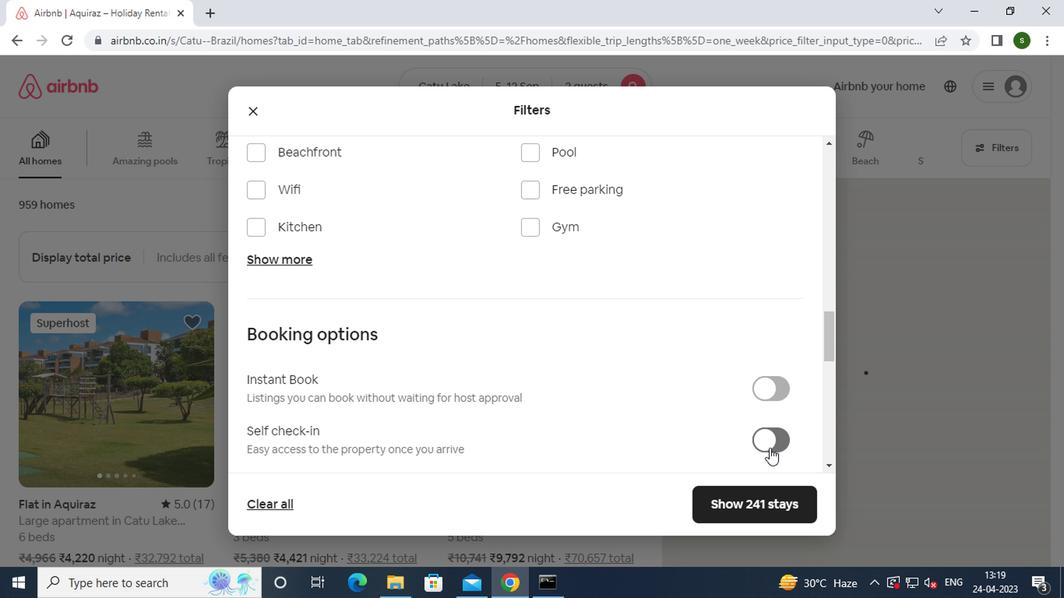 
Action: Mouse pressed left at (764, 445)
Screenshot: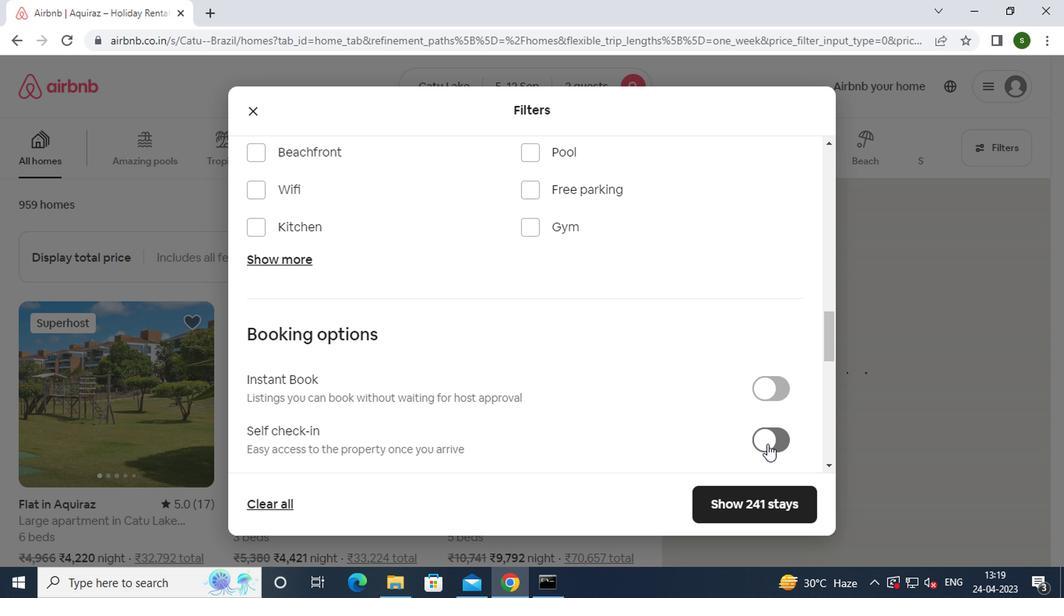 
Action: Mouse moved to (677, 404)
Screenshot: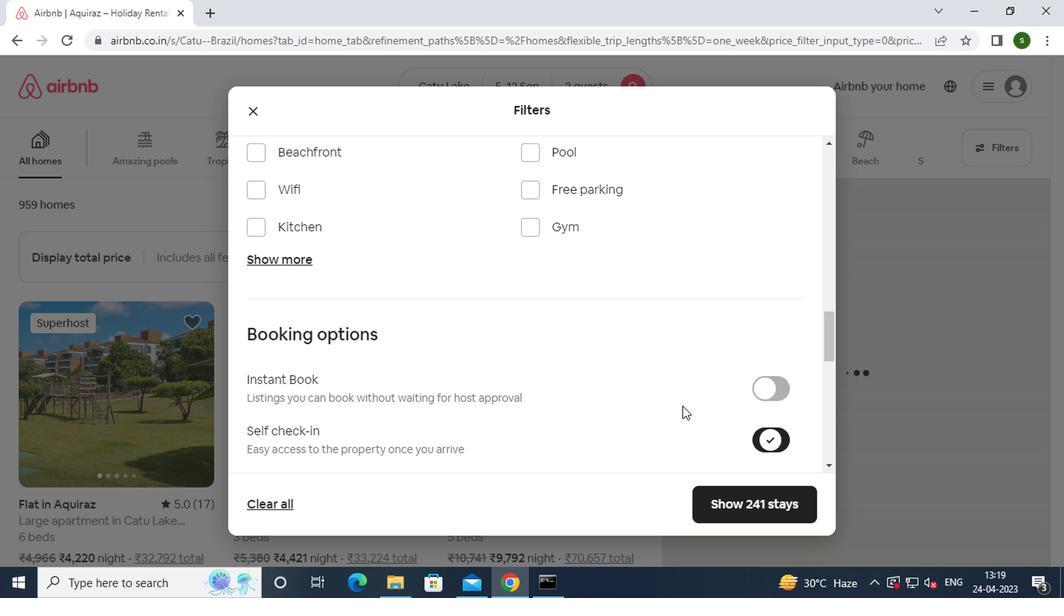 
Action: Mouse scrolled (677, 403) with delta (0, 0)
Screenshot: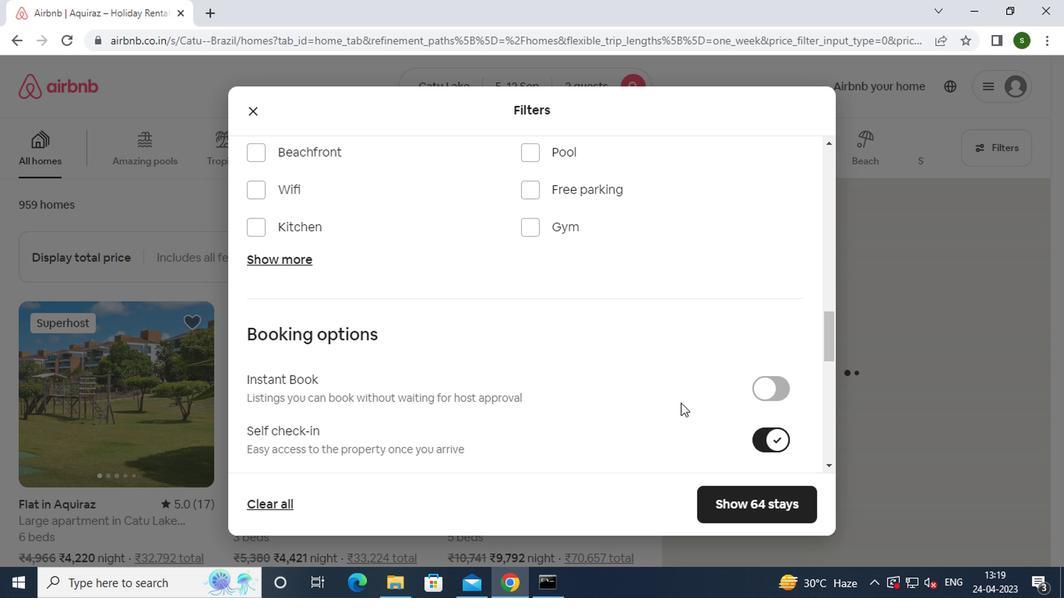 
Action: Mouse scrolled (677, 403) with delta (0, 0)
Screenshot: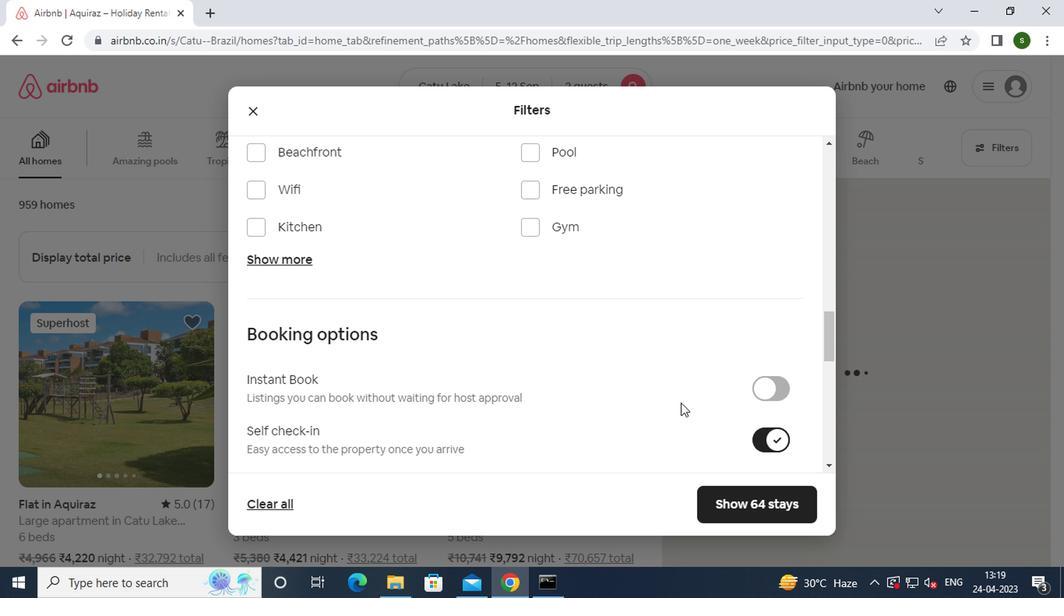 
Action: Mouse scrolled (677, 403) with delta (0, 0)
Screenshot: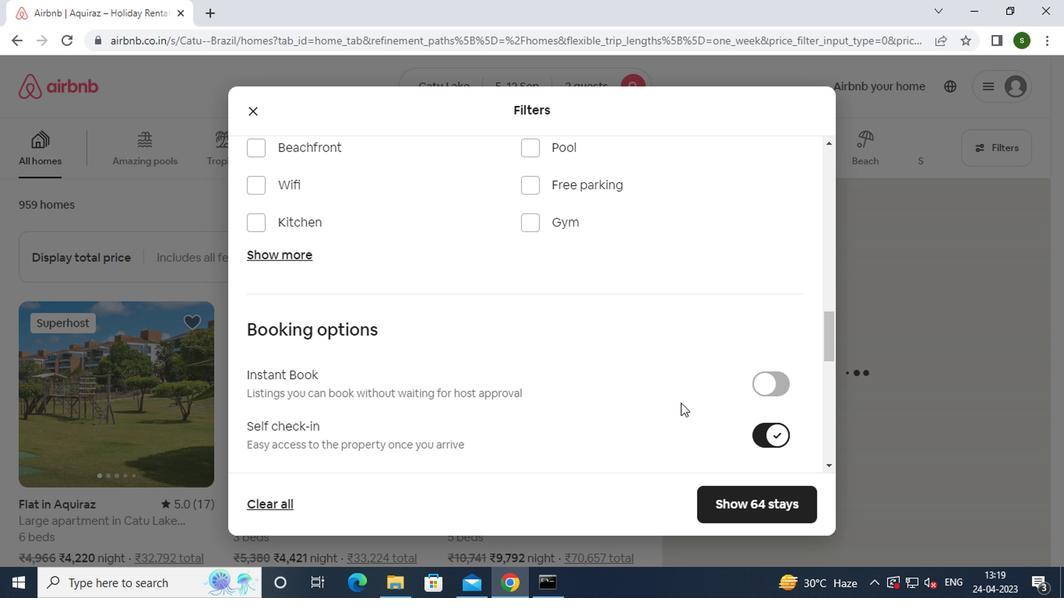 
Action: Mouse scrolled (677, 403) with delta (0, 0)
Screenshot: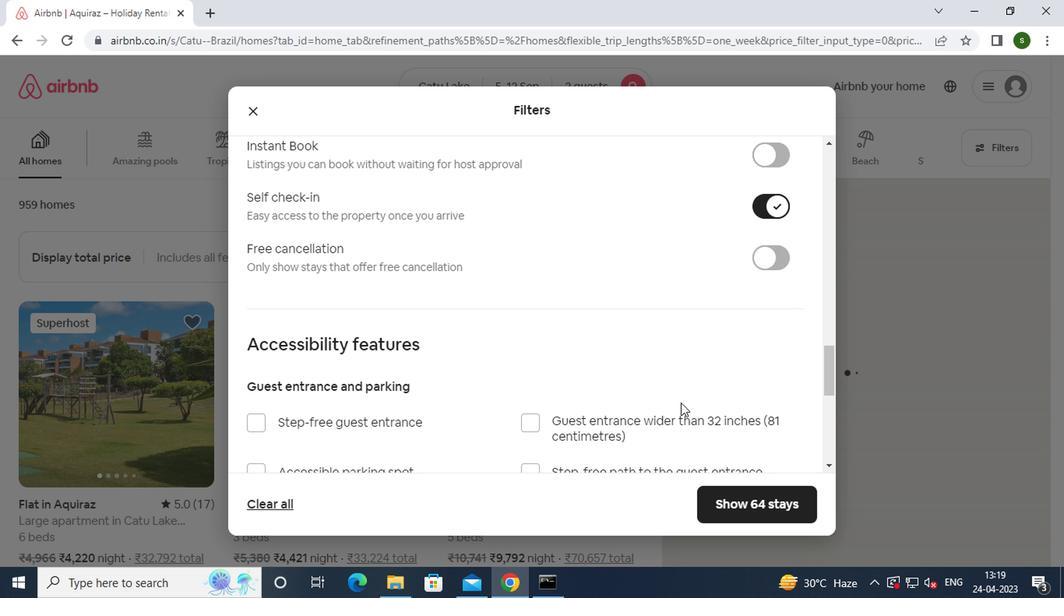 
Action: Mouse scrolled (677, 403) with delta (0, 0)
Screenshot: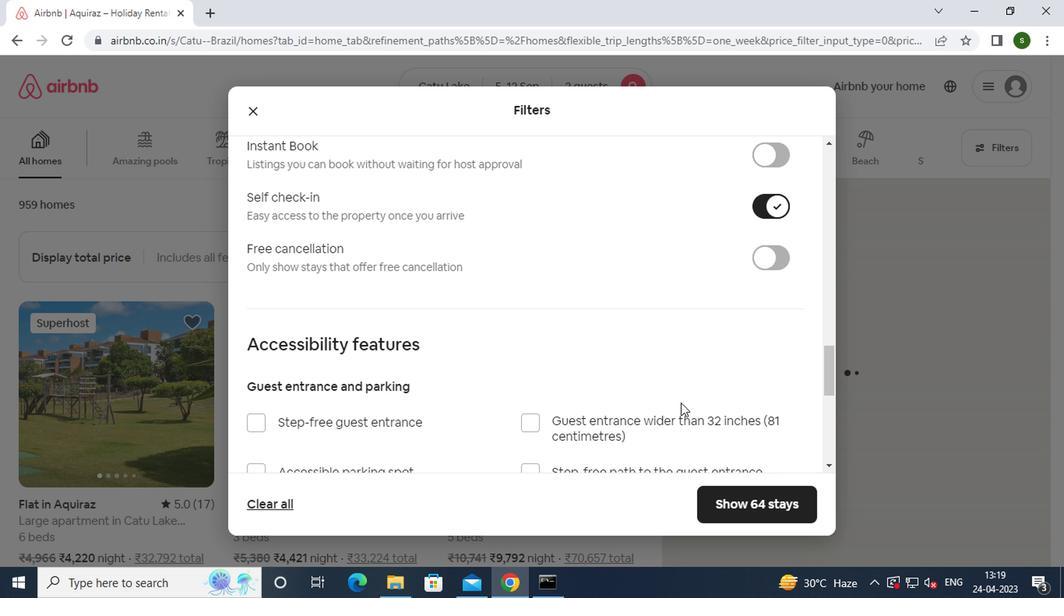 
Action: Mouse scrolled (677, 403) with delta (0, 0)
Screenshot: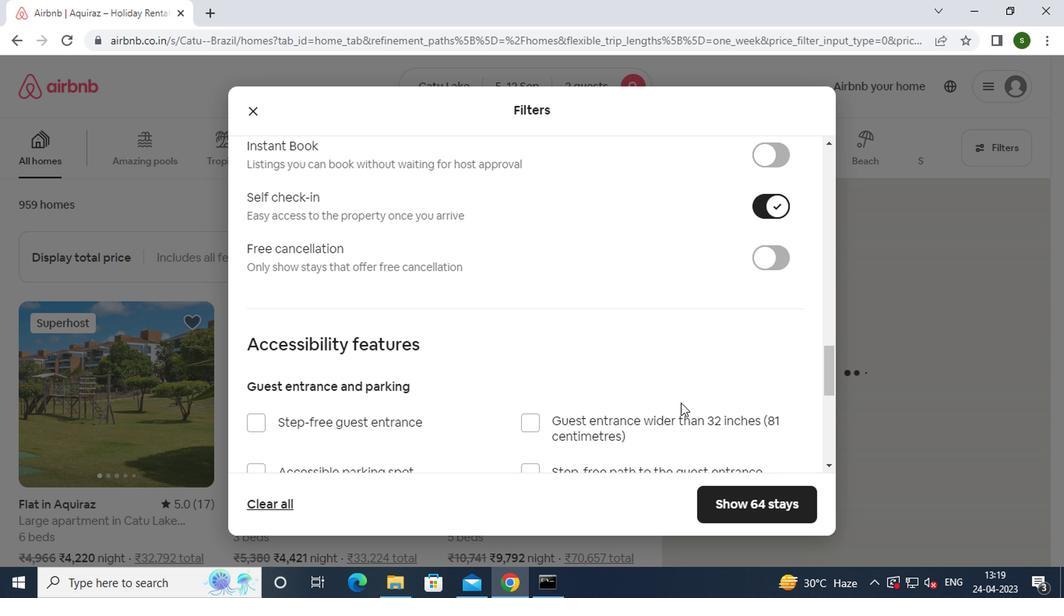
Action: Mouse scrolled (677, 403) with delta (0, 0)
Screenshot: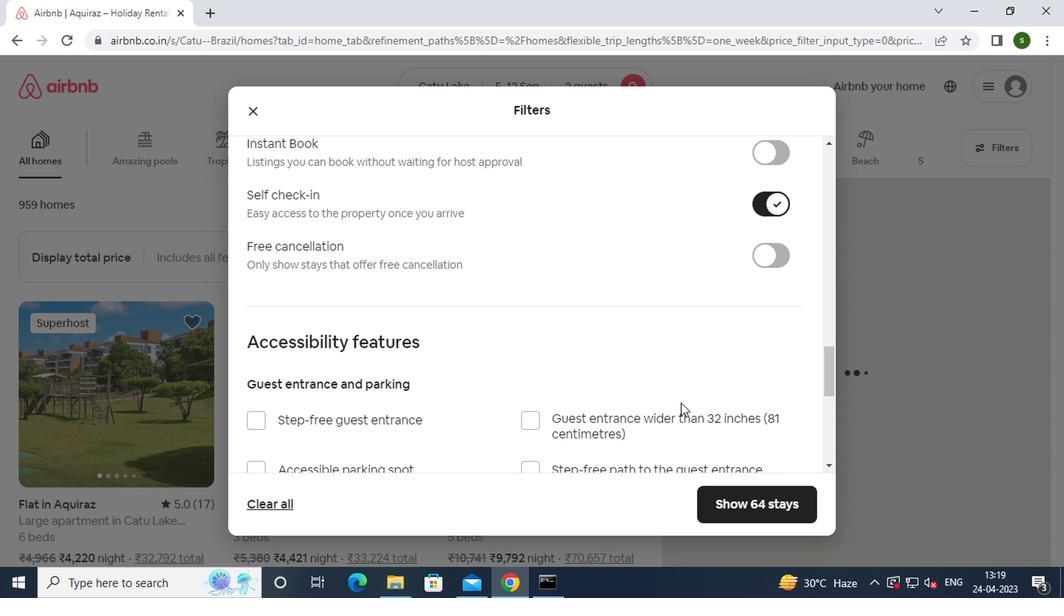 
Action: Mouse scrolled (677, 403) with delta (0, 0)
Screenshot: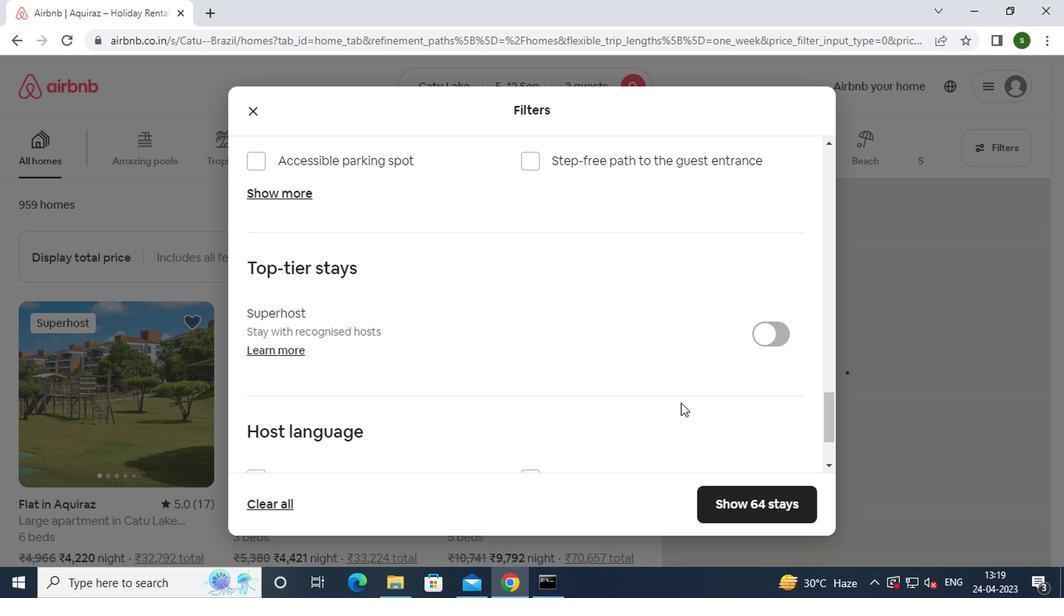 
Action: Mouse scrolled (677, 403) with delta (0, 0)
Screenshot: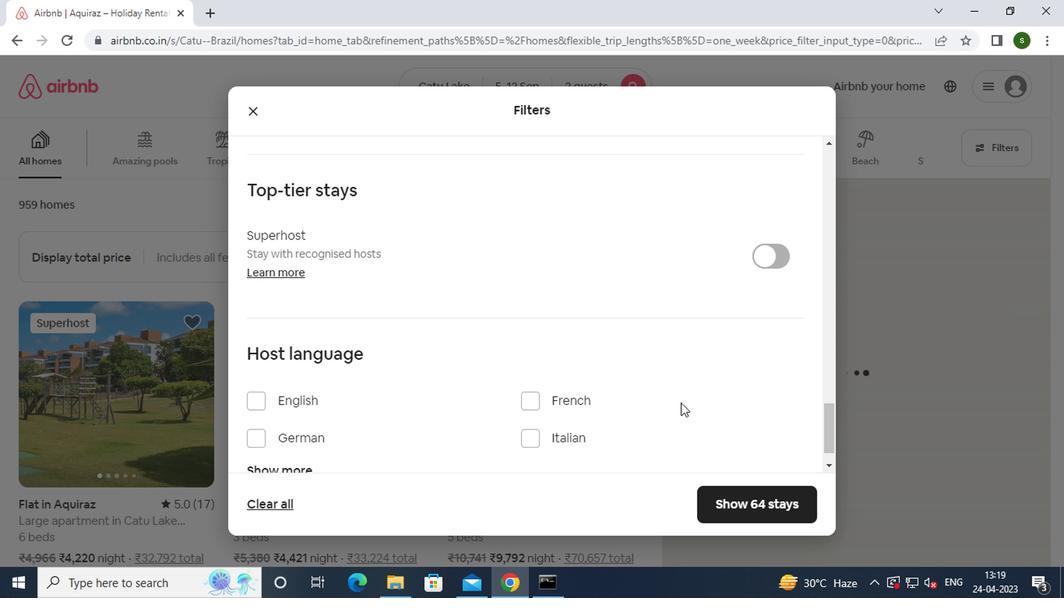 
Action: Mouse moved to (749, 504)
Screenshot: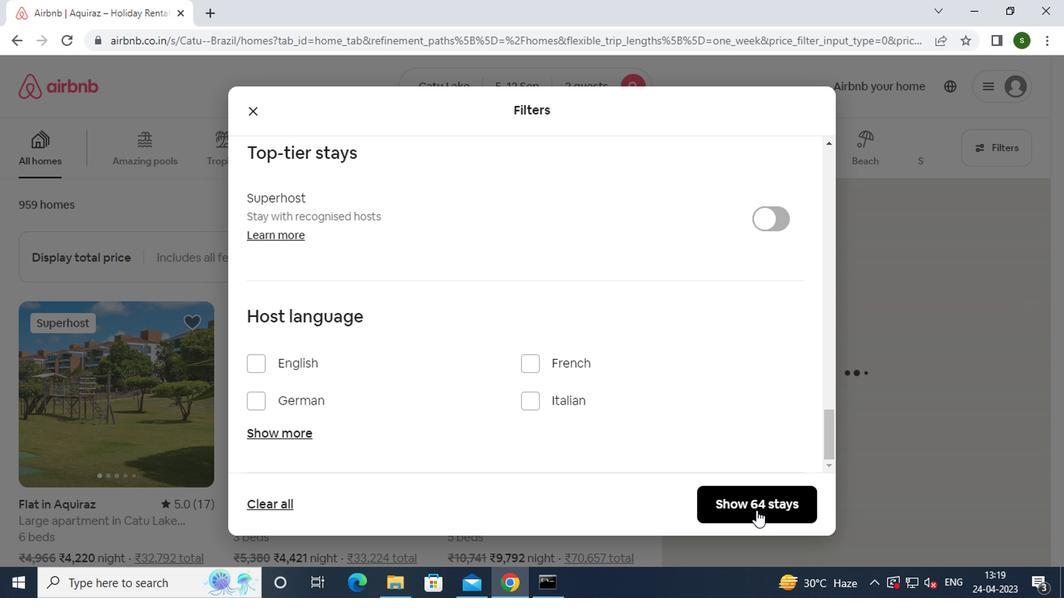 
Action: Mouse pressed left at (749, 504)
Screenshot: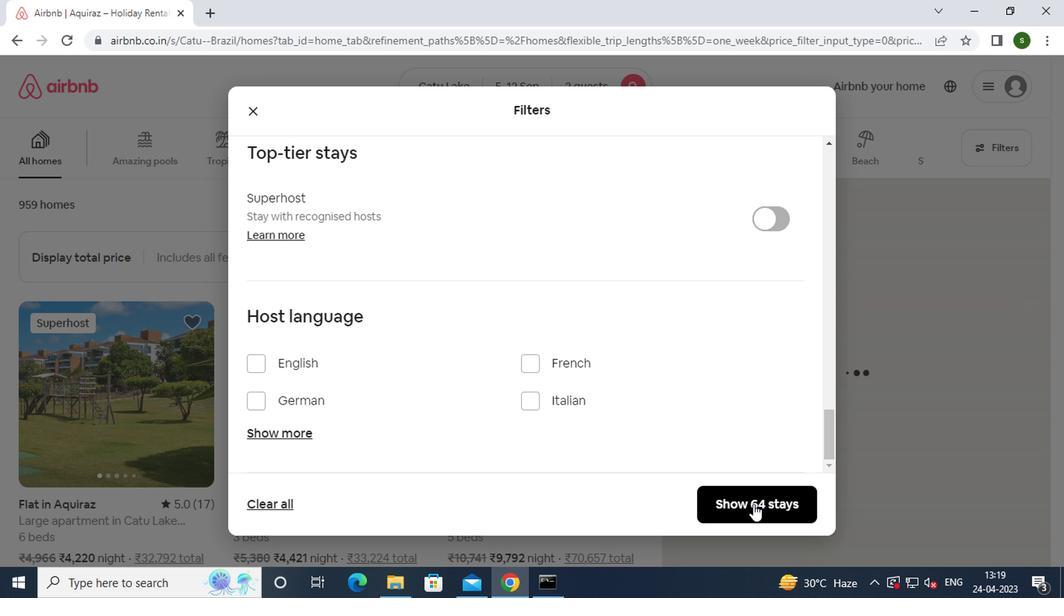 
Action: Mouse moved to (528, 226)
Screenshot: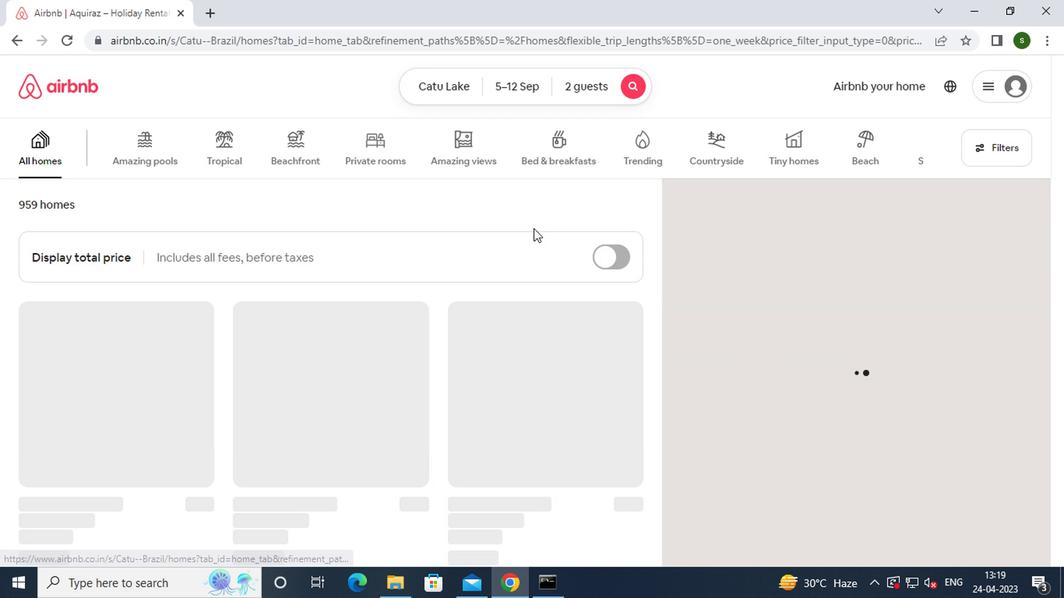
